Task: In the  document enviromentalpractices.html Insert horizontal line 'above the text' Create the translated copy of the document in  'Latin' Select the second point and  Clear Formatting
Action: Mouse moved to (267, 365)
Screenshot: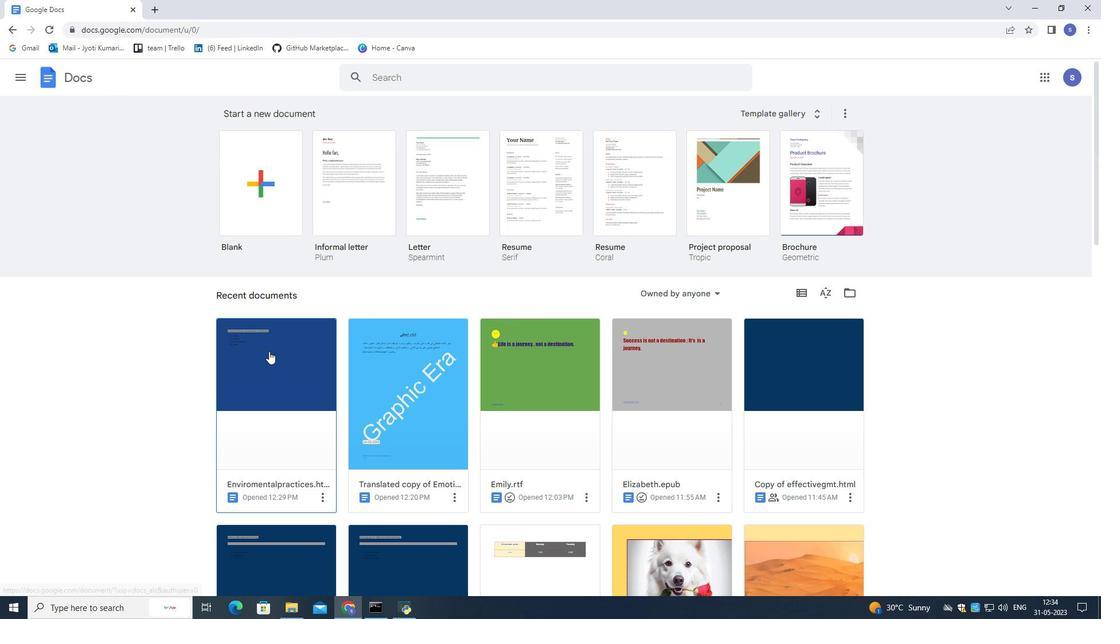 
Action: Mouse pressed left at (267, 365)
Screenshot: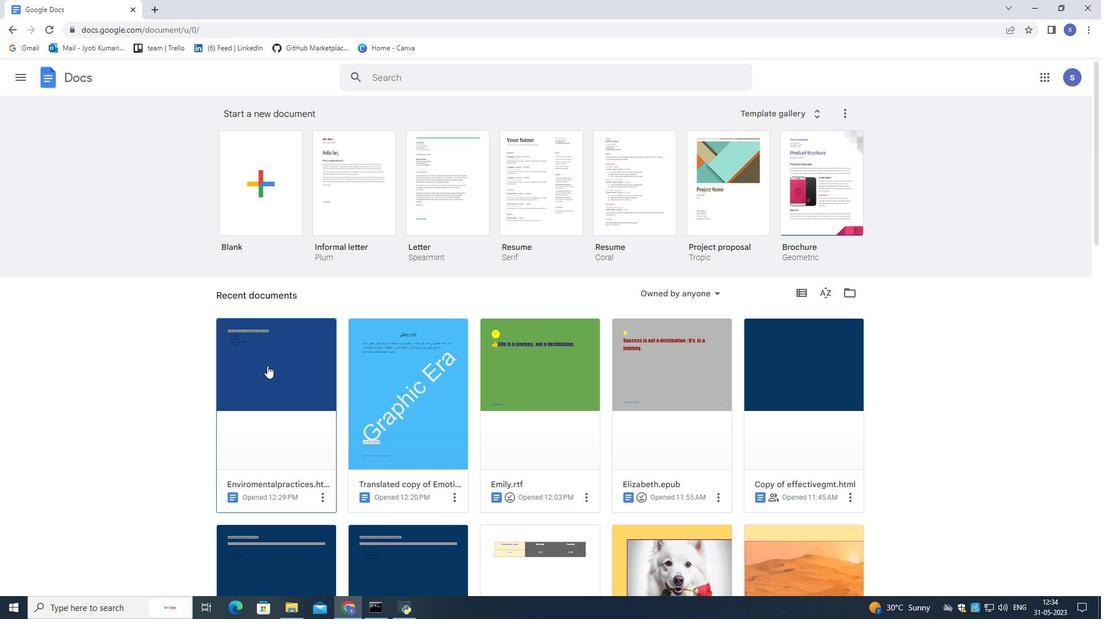
Action: Mouse moved to (224, 216)
Screenshot: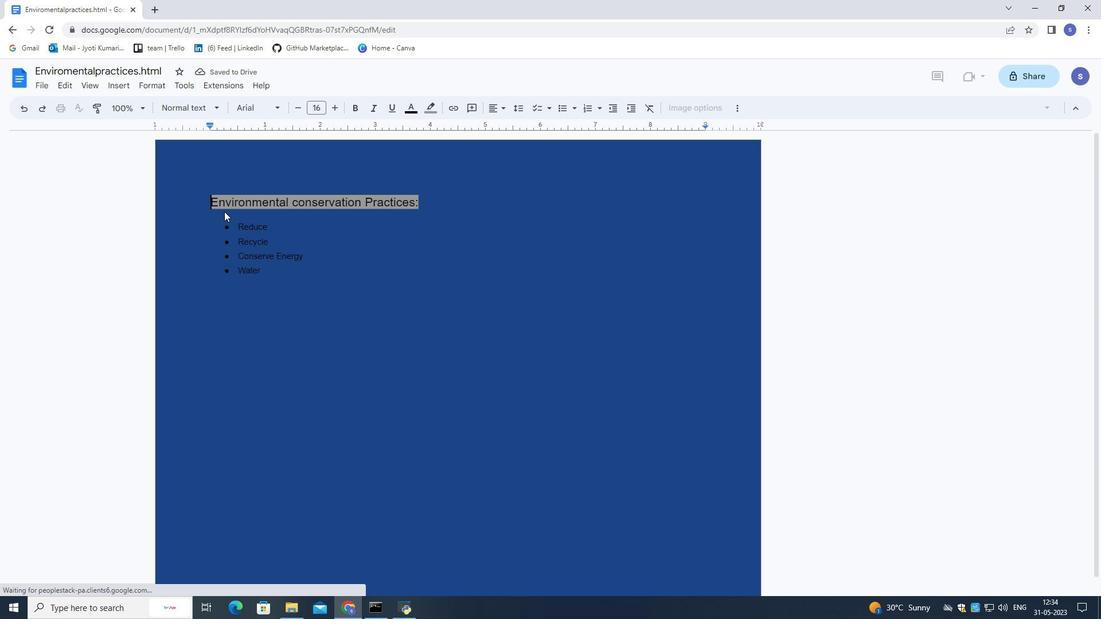 
Action: Mouse pressed left at (224, 216)
Screenshot: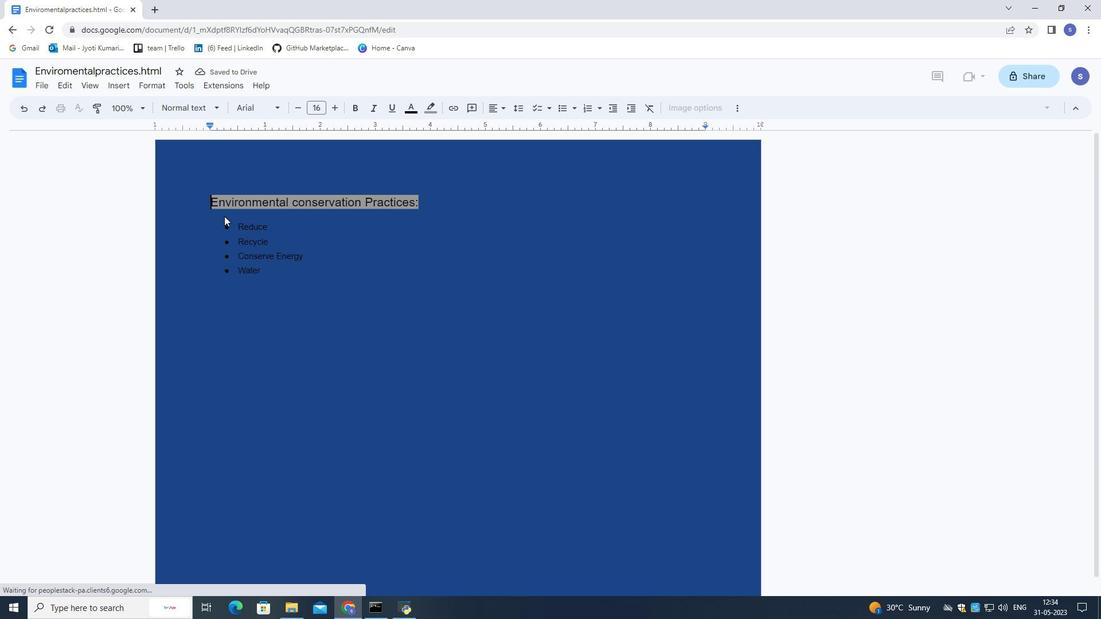 
Action: Mouse moved to (227, 225)
Screenshot: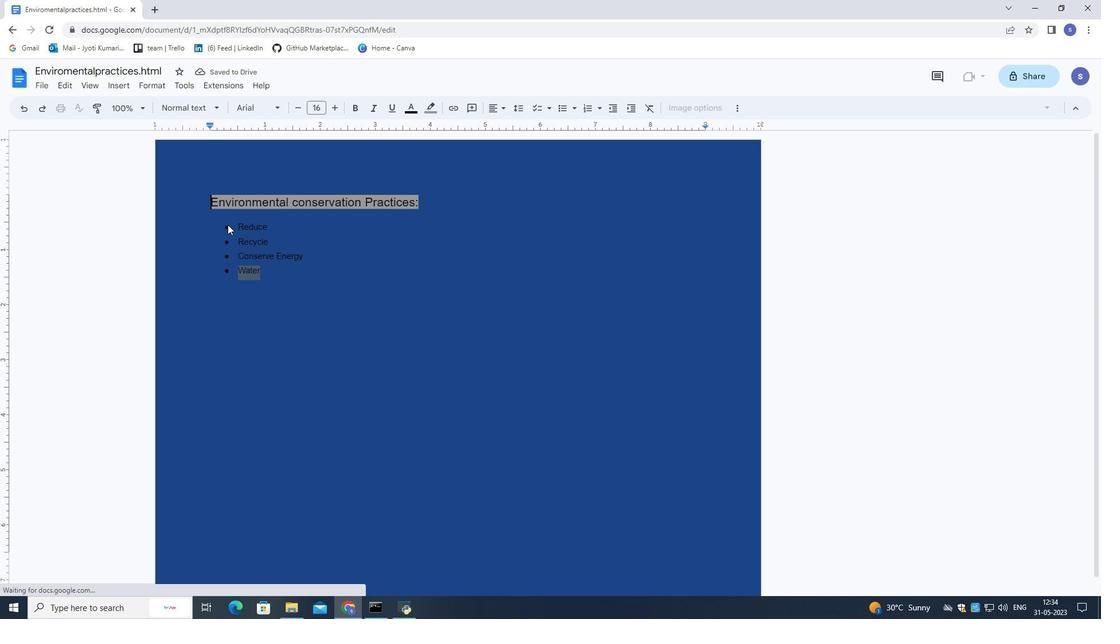 
Action: Mouse pressed left at (227, 225)
Screenshot: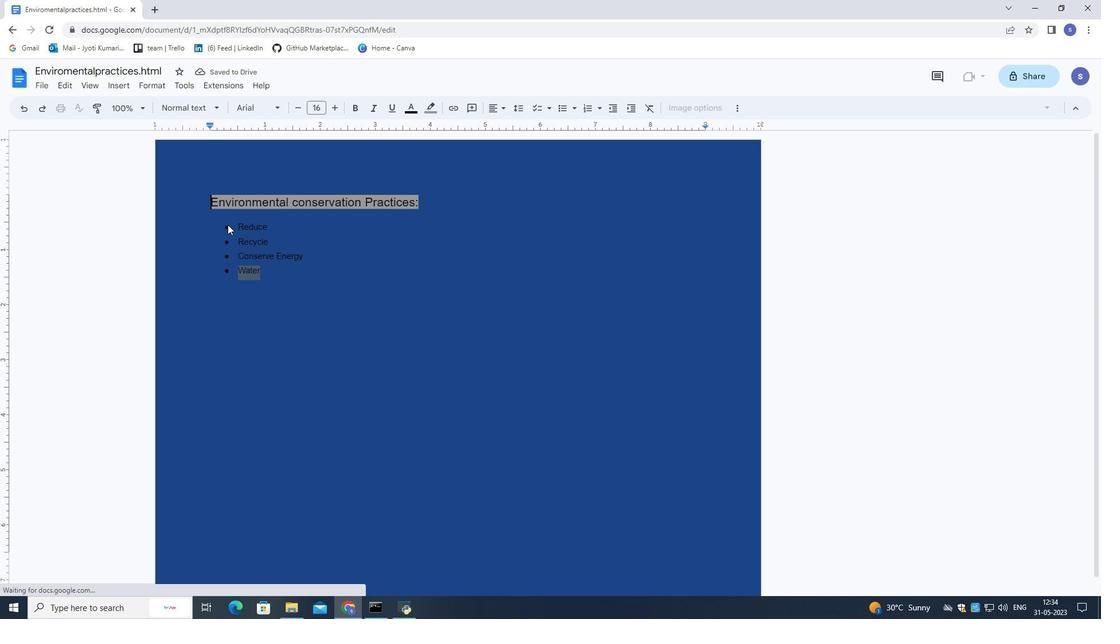 
Action: Mouse moved to (232, 213)
Screenshot: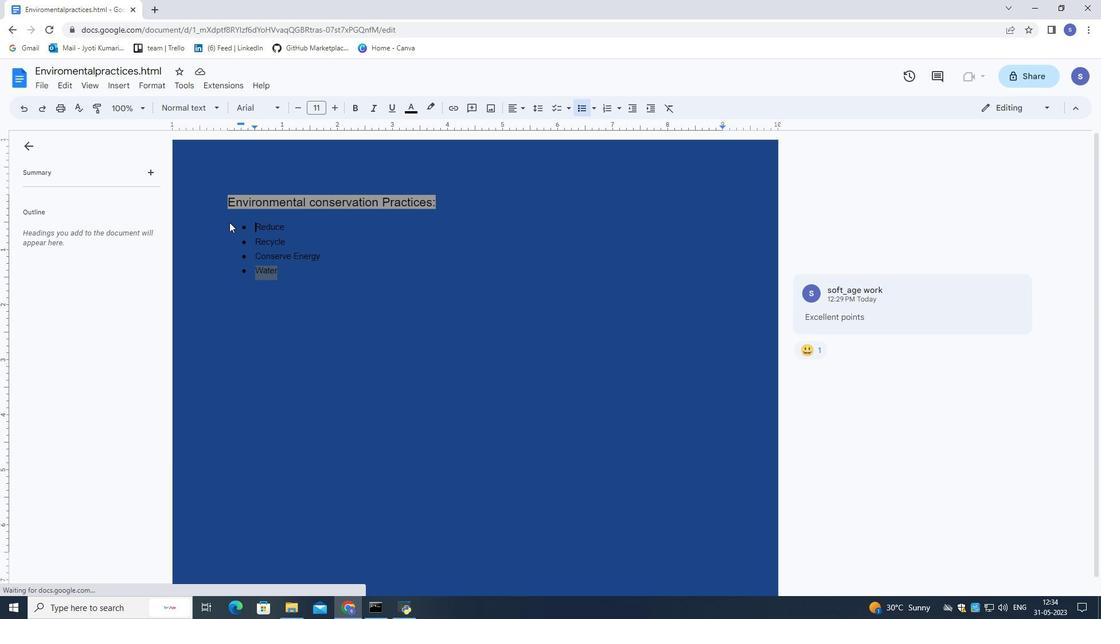 
Action: Mouse pressed left at (232, 213)
Screenshot: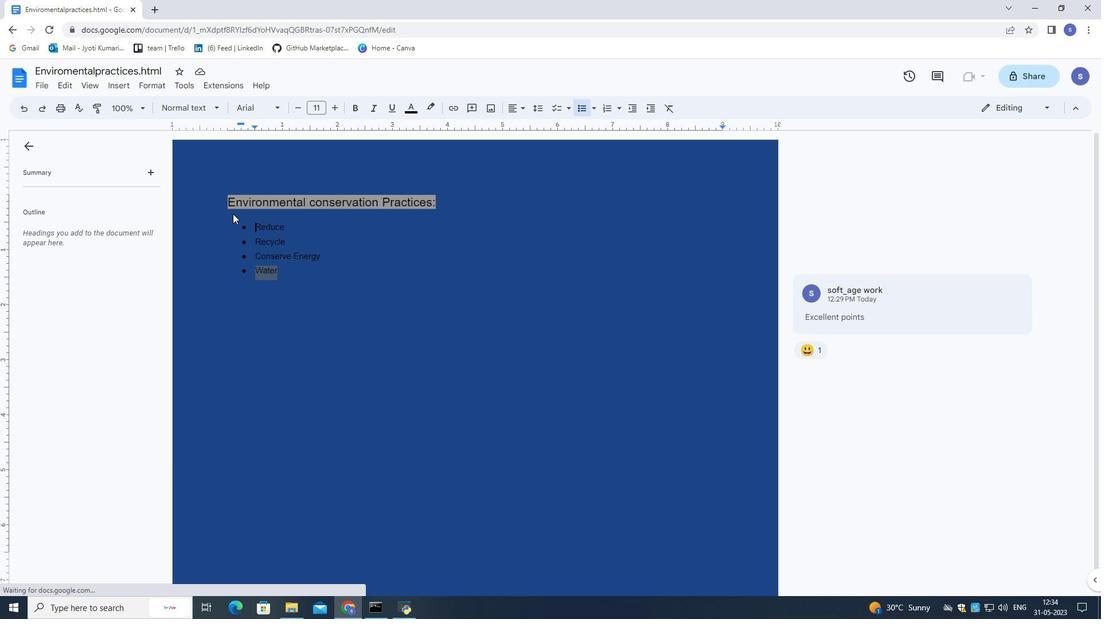 
Action: Mouse moved to (118, 82)
Screenshot: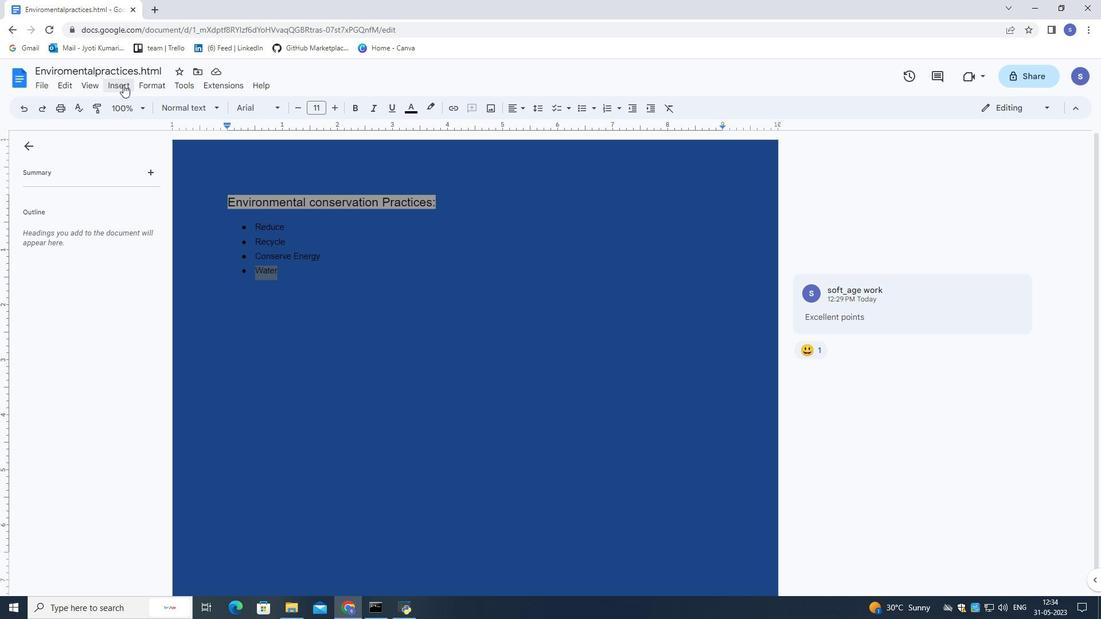 
Action: Mouse pressed left at (118, 82)
Screenshot: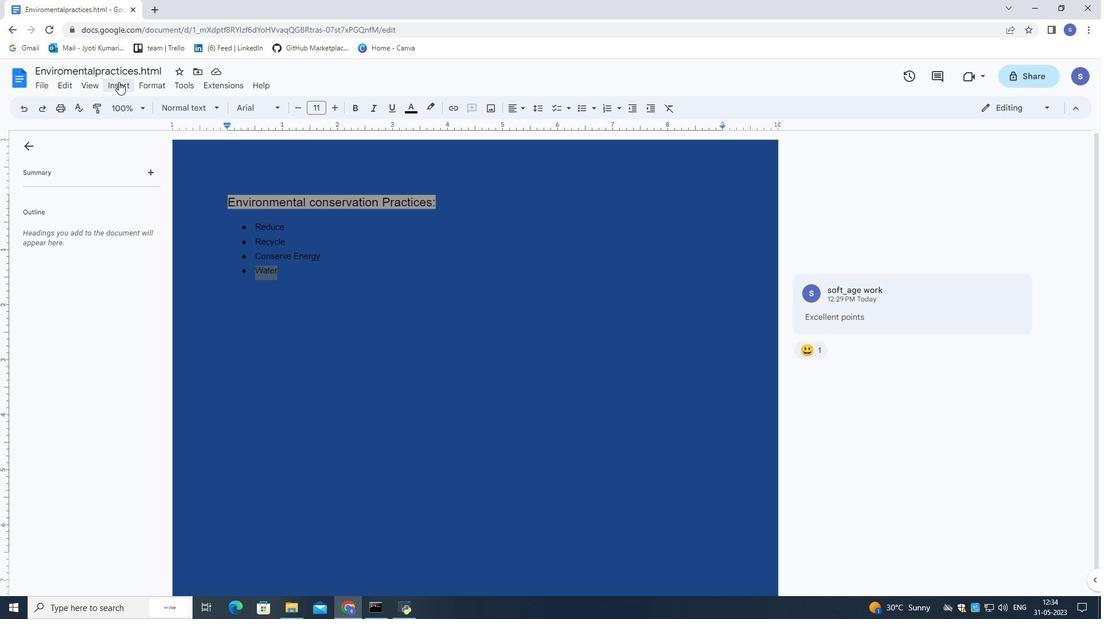 
Action: Mouse moved to (135, 176)
Screenshot: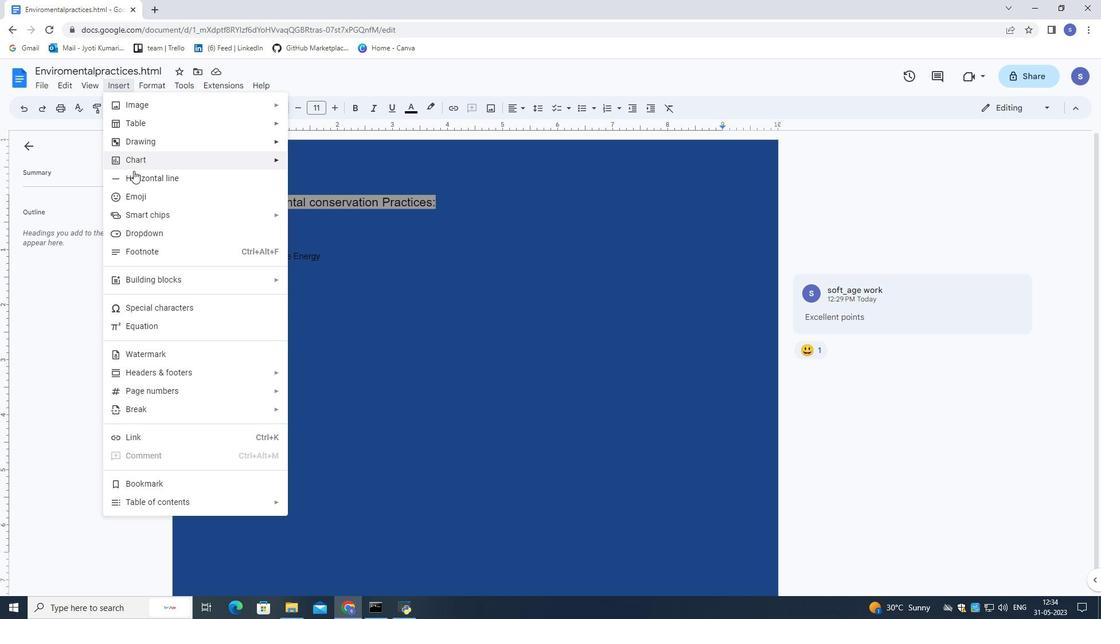 
Action: Mouse pressed left at (135, 176)
Screenshot: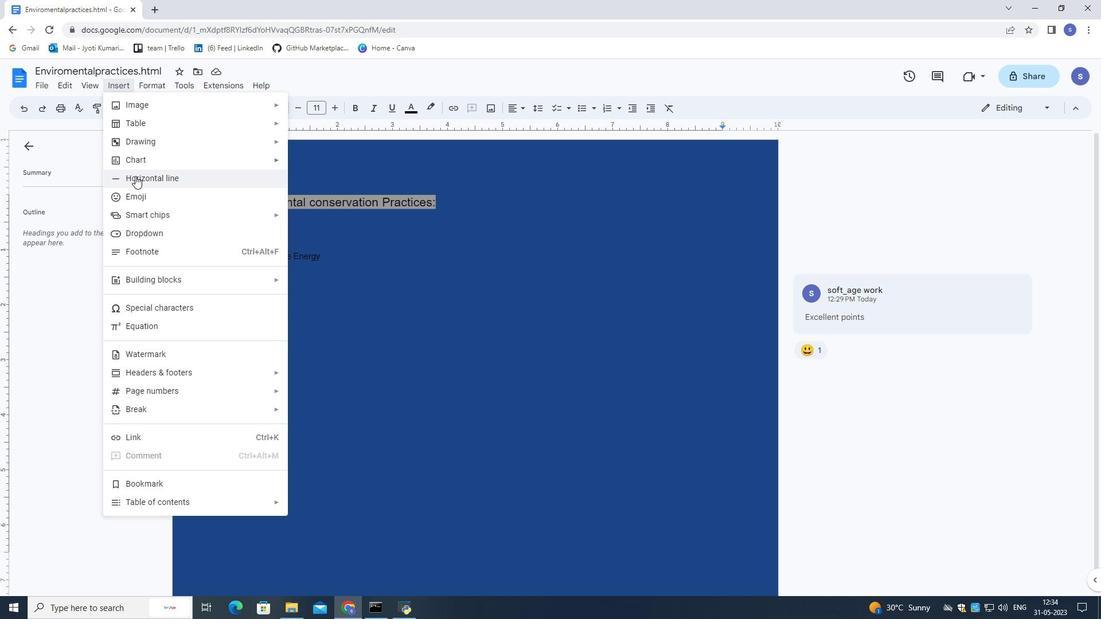 
Action: Mouse moved to (273, 441)
Screenshot: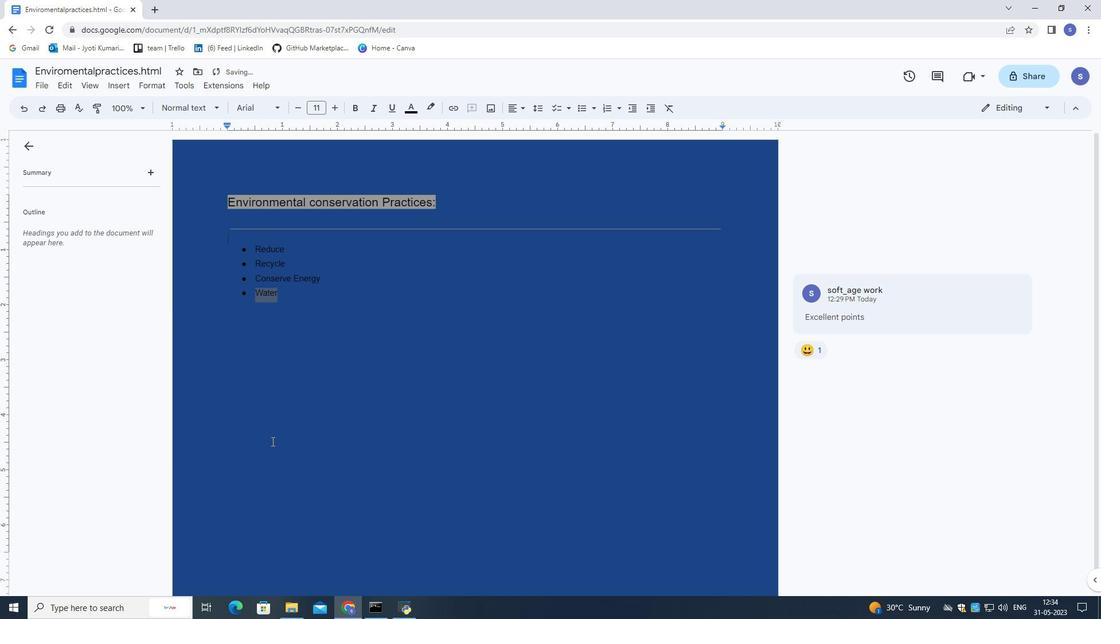 
Action: Mouse pressed left at (273, 441)
Screenshot: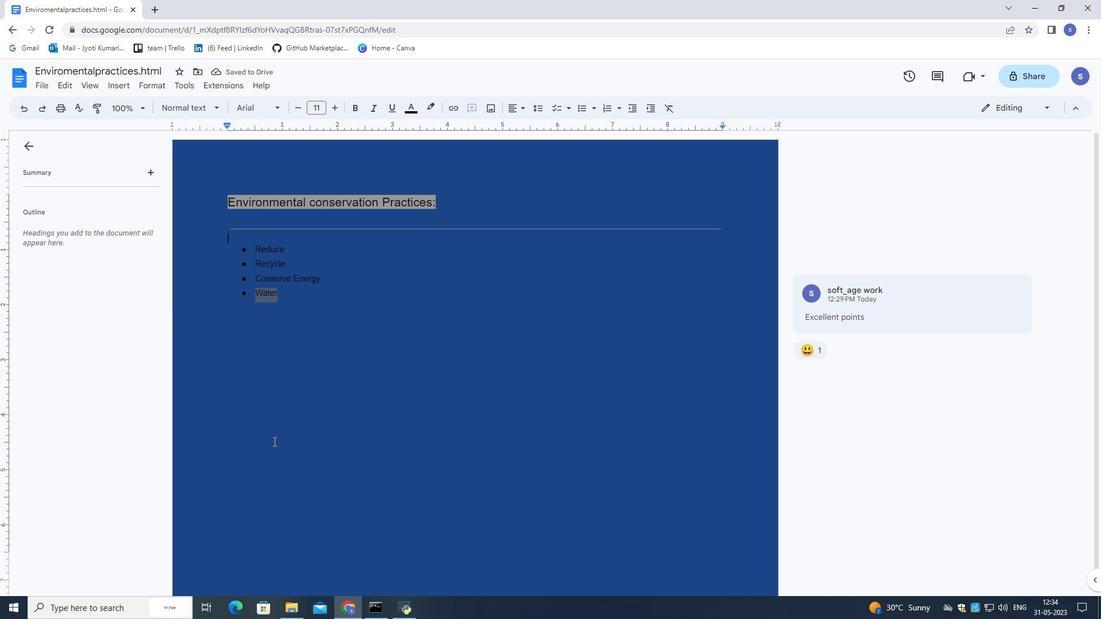 
Action: Mouse moved to (160, 81)
Screenshot: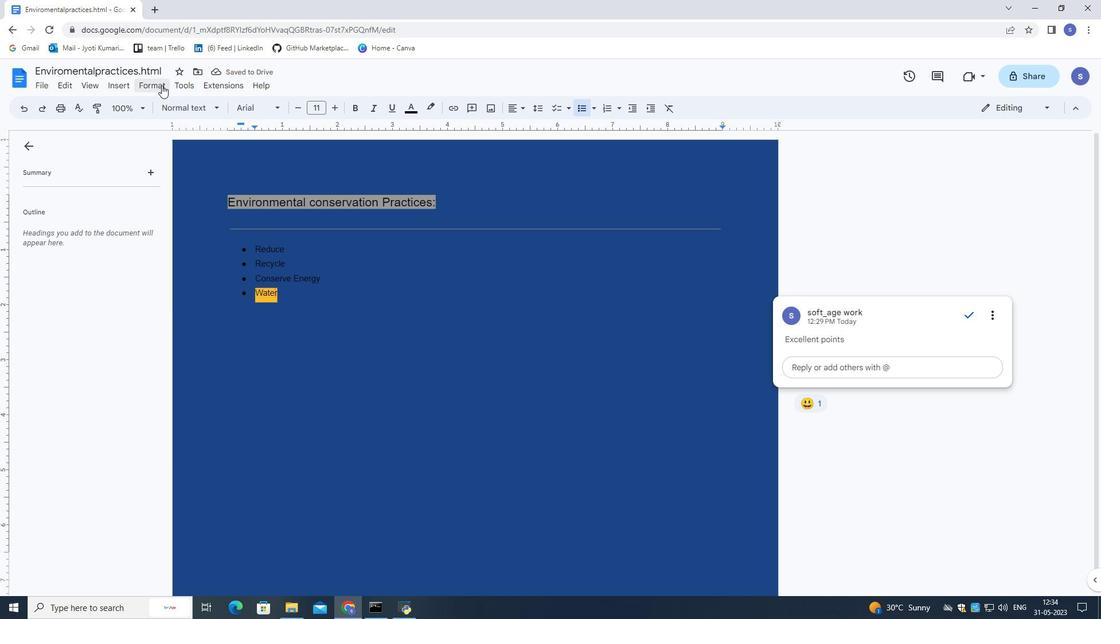 
Action: Mouse pressed left at (160, 81)
Screenshot: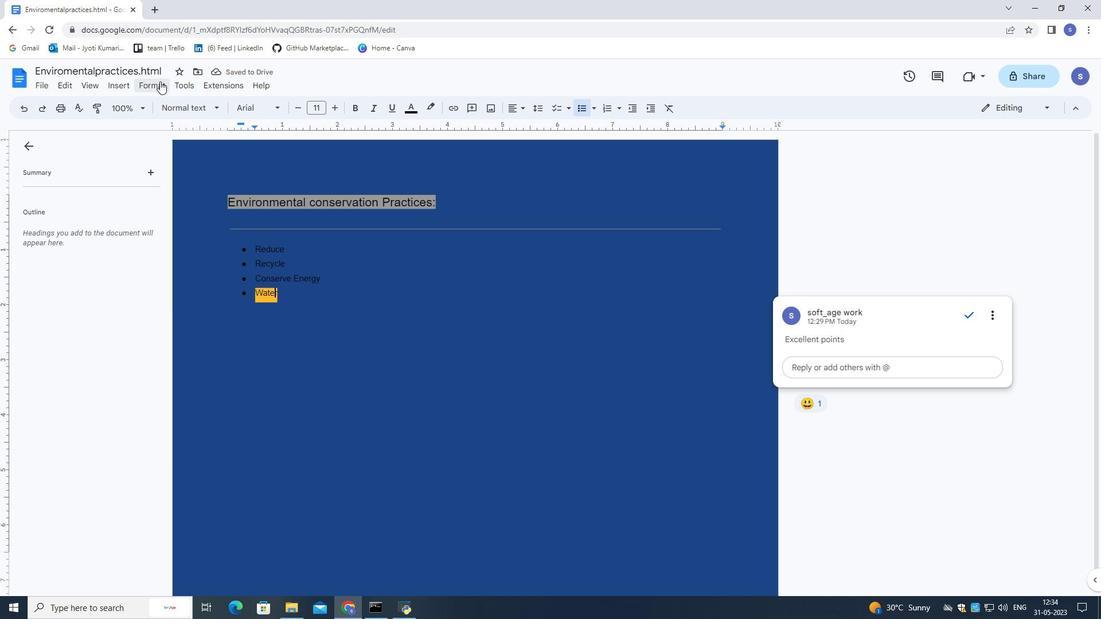 
Action: Mouse moved to (220, 263)
Screenshot: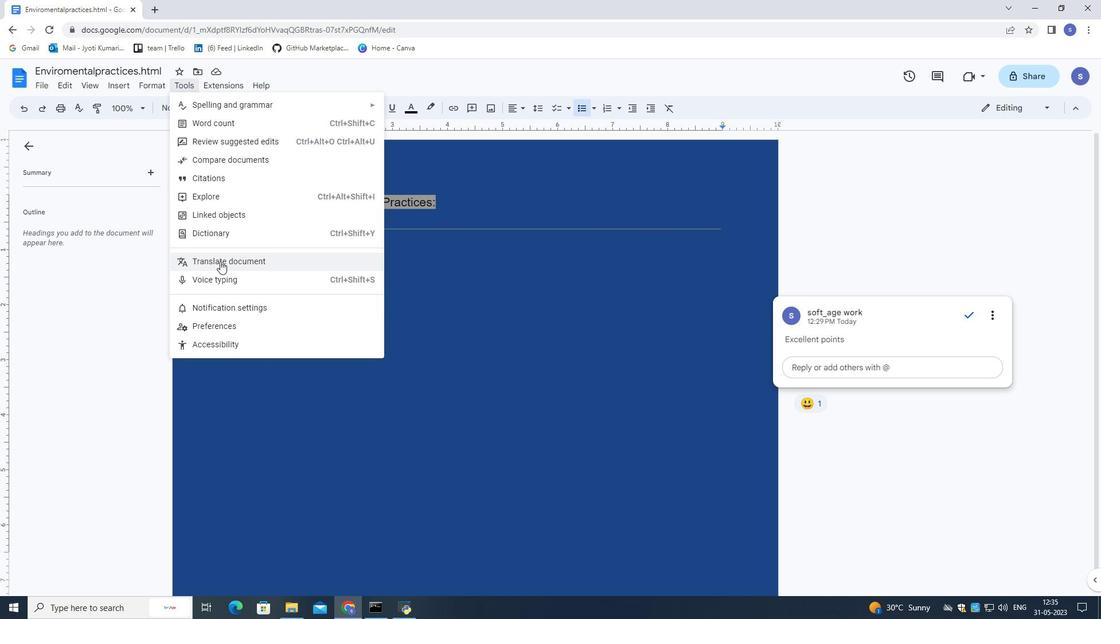 
Action: Mouse pressed left at (220, 263)
Screenshot: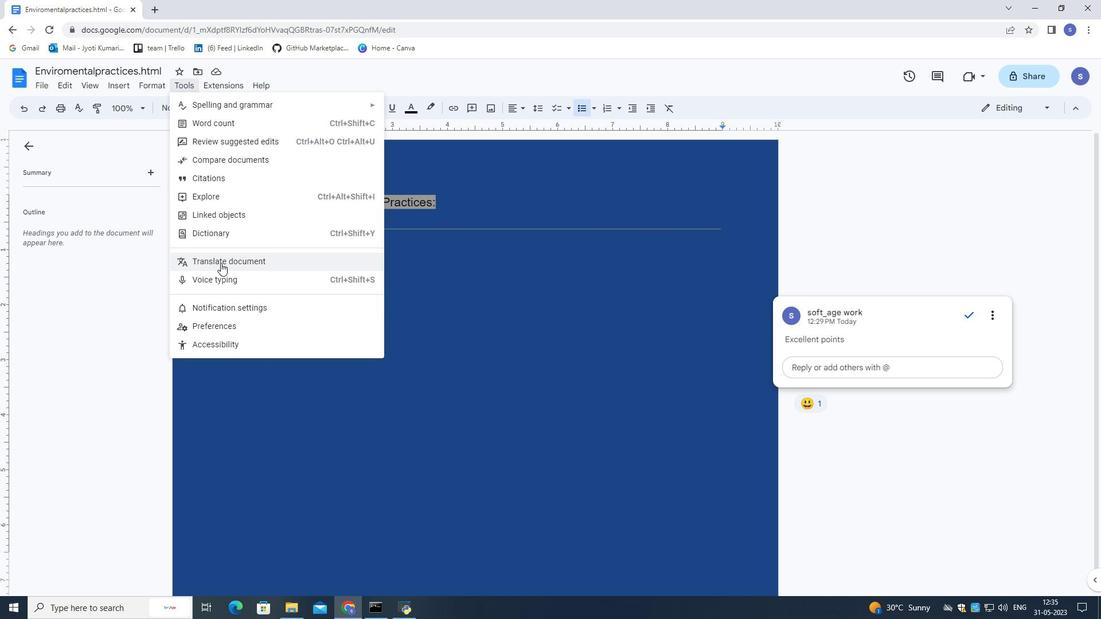 
Action: Mouse moved to (515, 343)
Screenshot: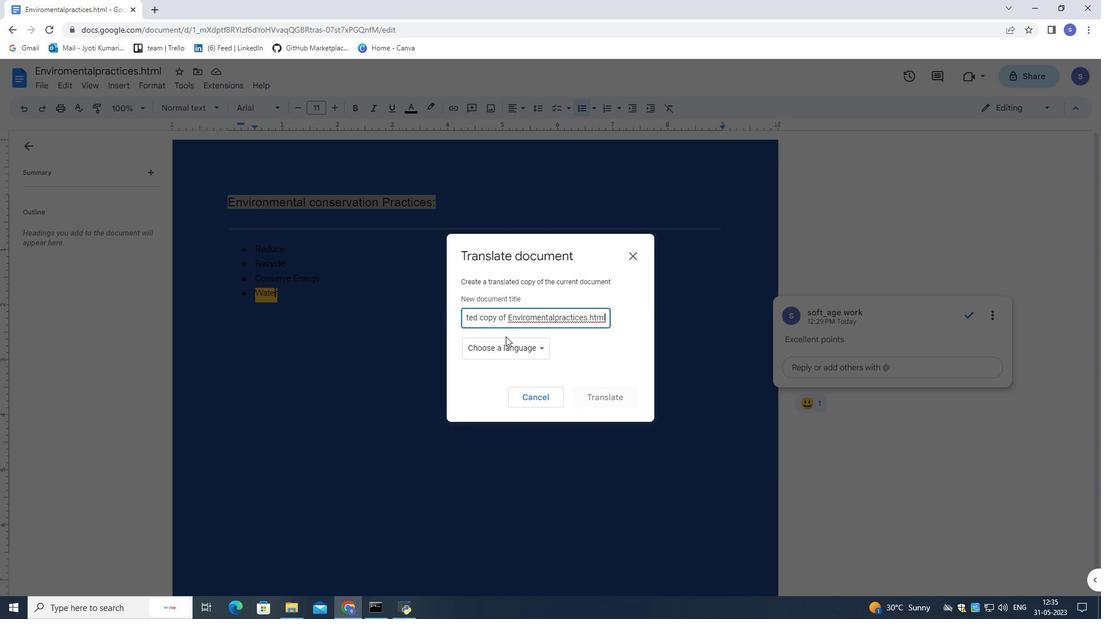 
Action: Mouse pressed left at (515, 343)
Screenshot: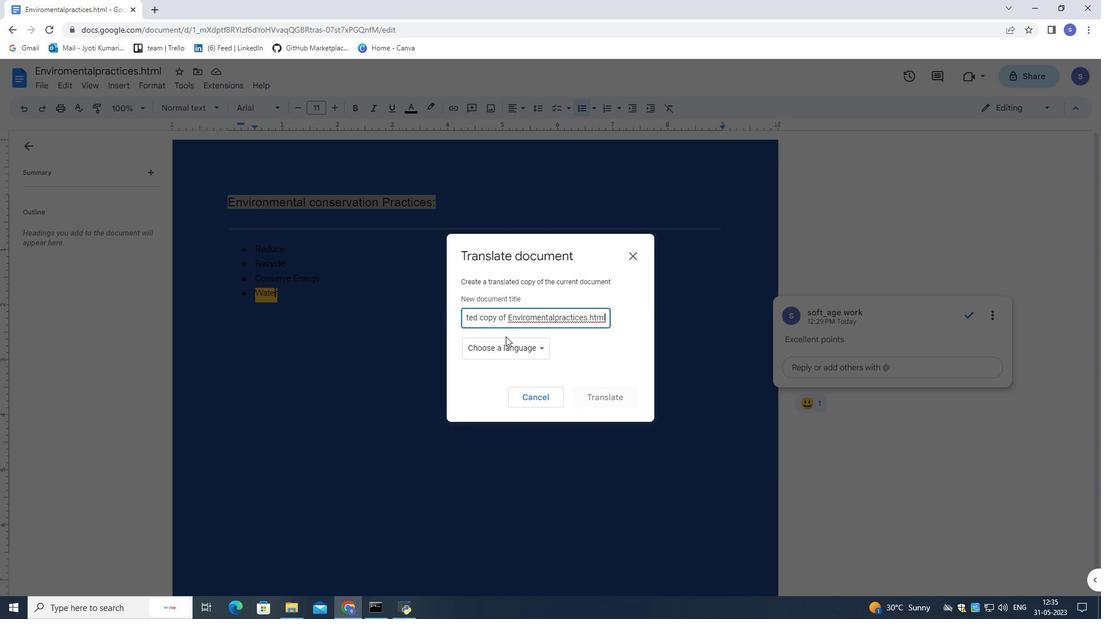 
Action: Mouse moved to (503, 344)
Screenshot: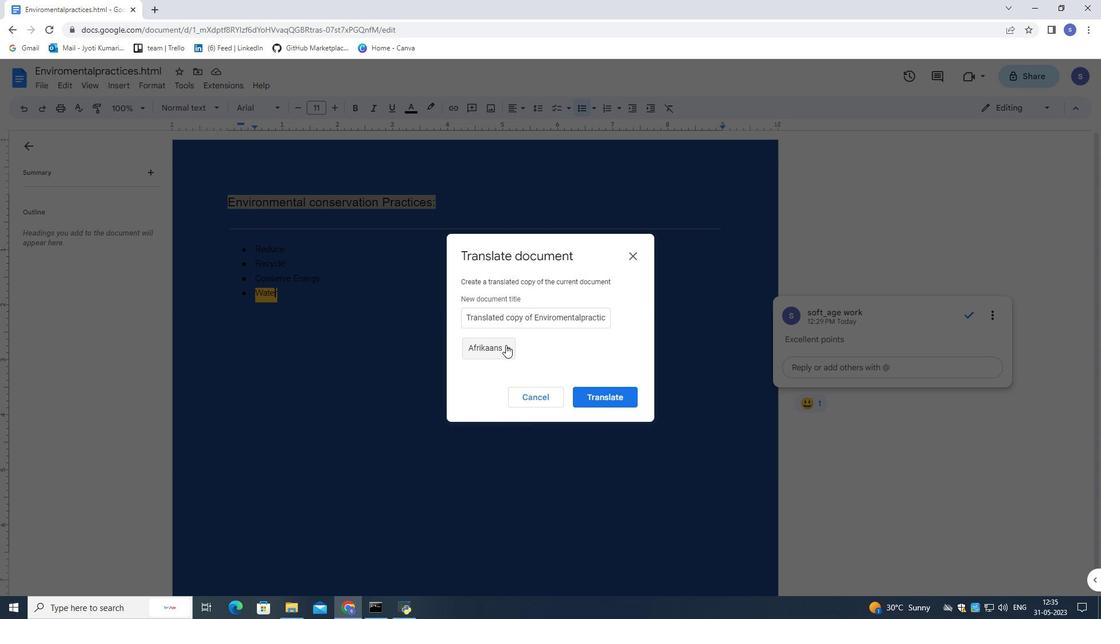 
Action: Mouse pressed left at (503, 344)
Screenshot: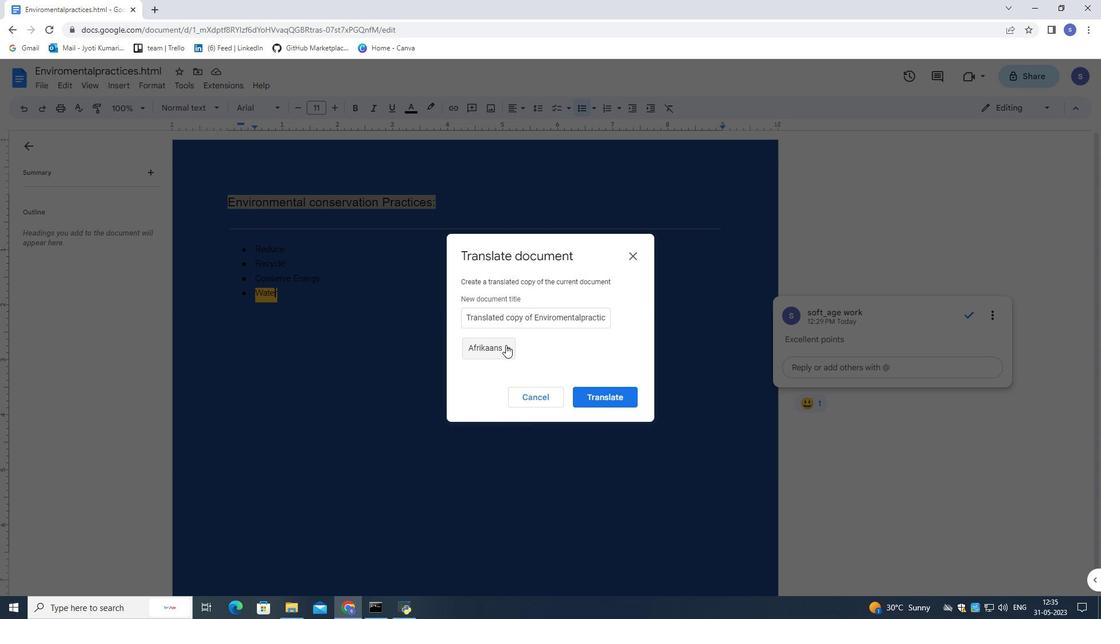 
Action: Mouse moved to (492, 486)
Screenshot: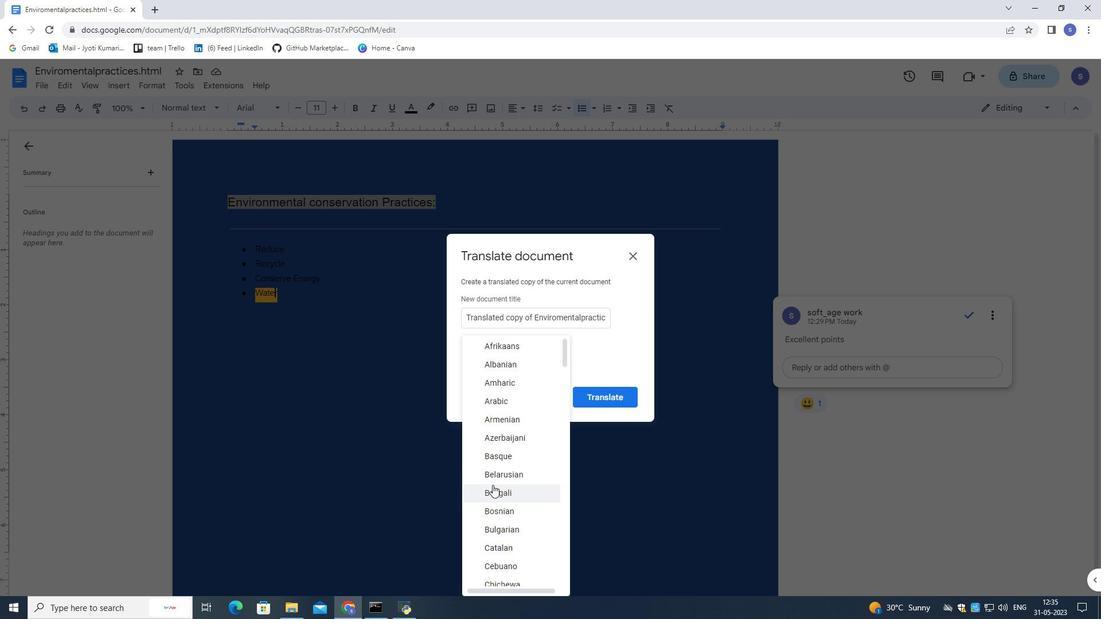 
Action: Mouse scrolled (492, 486) with delta (0, 0)
Screenshot: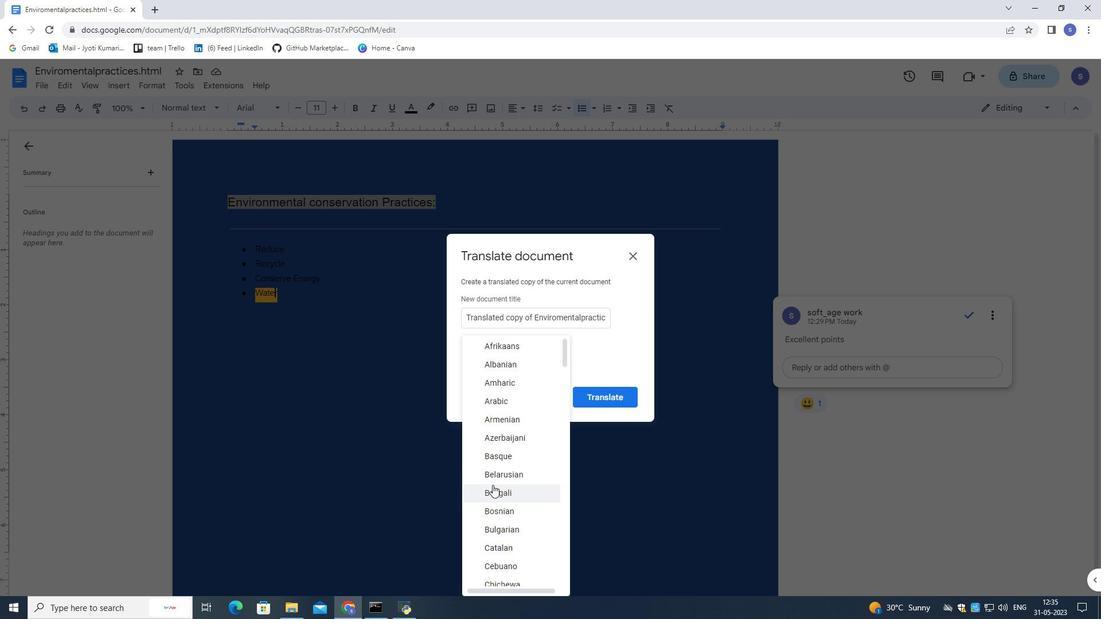 
Action: Mouse scrolled (492, 486) with delta (0, 0)
Screenshot: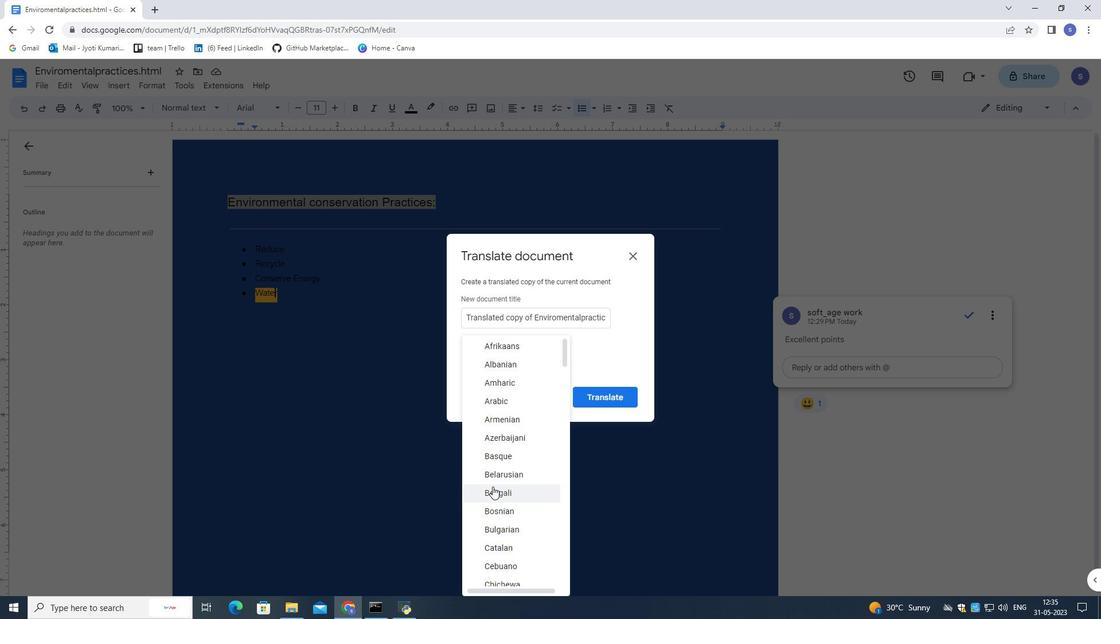 
Action: Mouse scrolled (492, 486) with delta (0, 0)
Screenshot: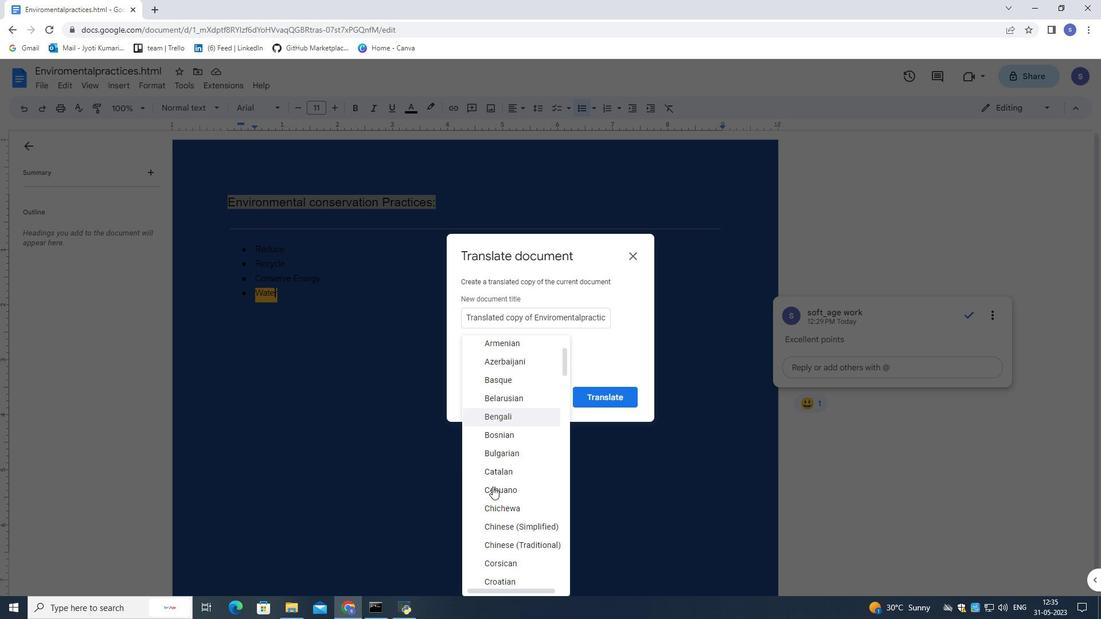 
Action: Mouse scrolled (492, 486) with delta (0, 0)
Screenshot: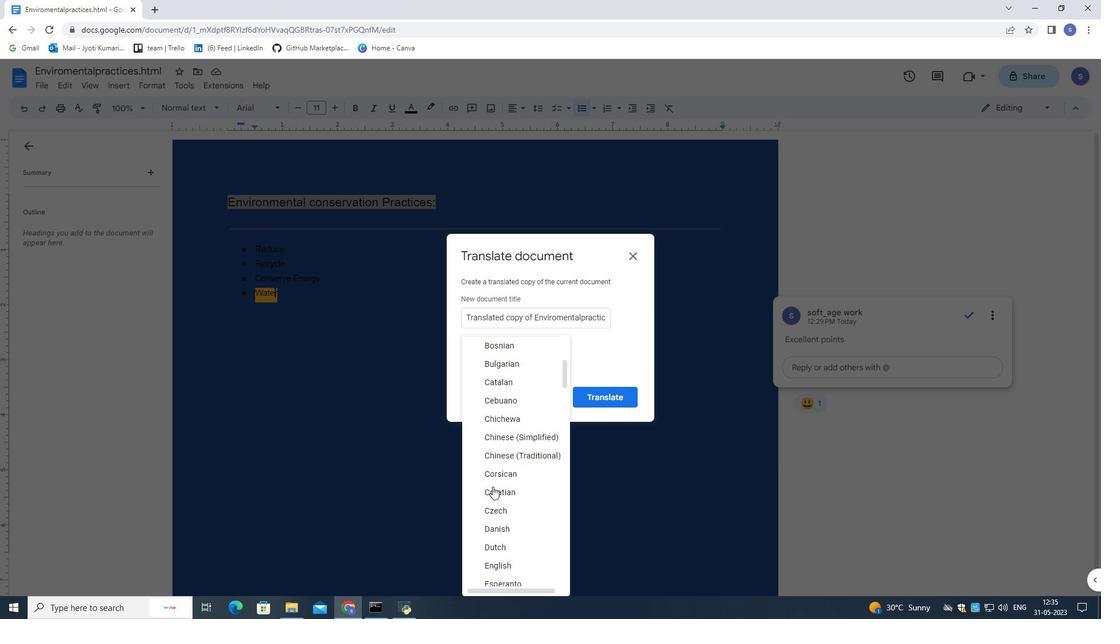 
Action: Mouse scrolled (492, 486) with delta (0, 0)
Screenshot: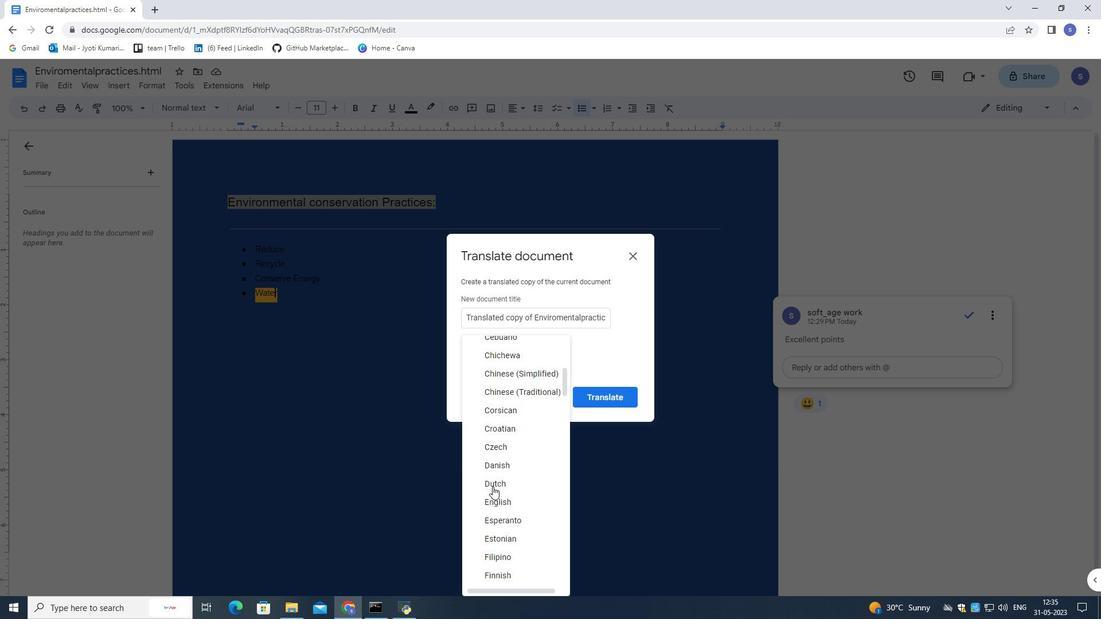 
Action: Mouse scrolled (492, 486) with delta (0, 0)
Screenshot: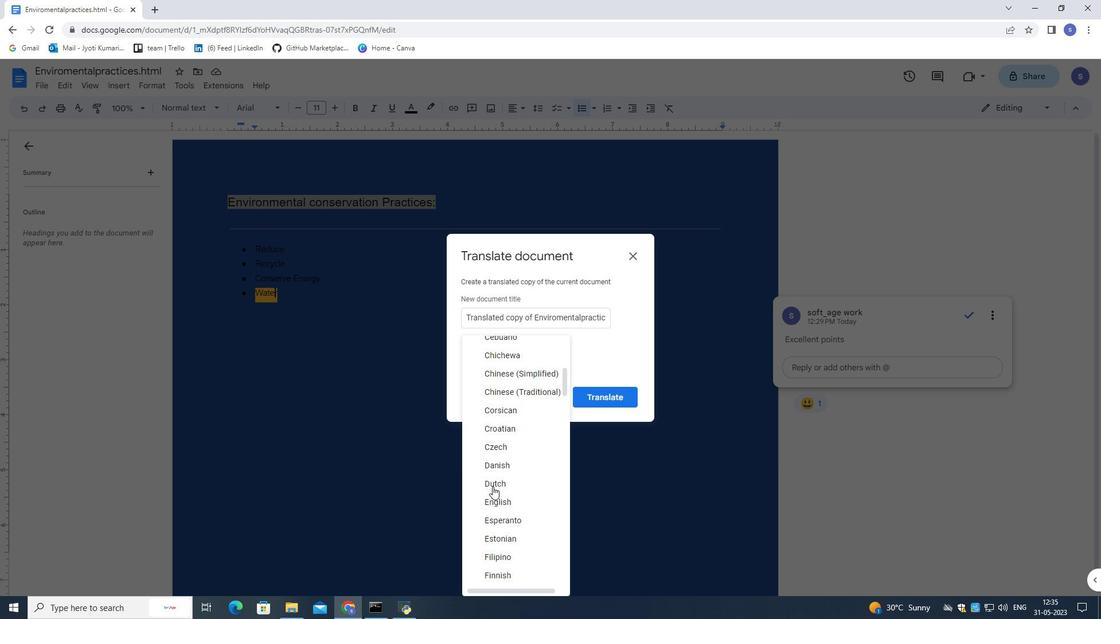 
Action: Mouse scrolled (492, 486) with delta (0, 0)
Screenshot: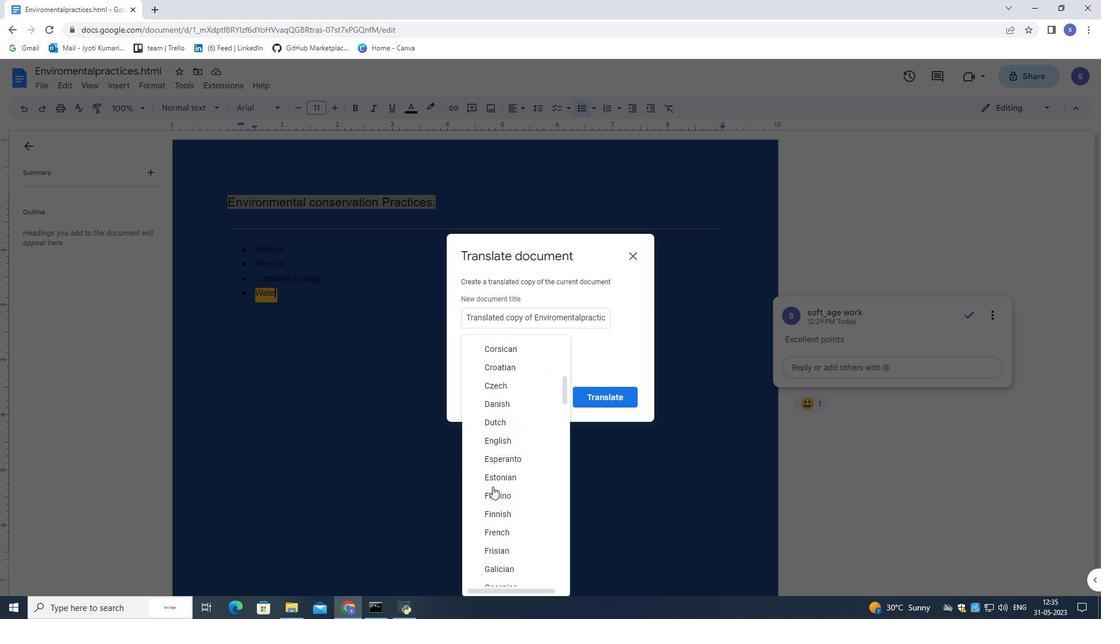 
Action: Mouse scrolled (492, 486) with delta (0, 0)
Screenshot: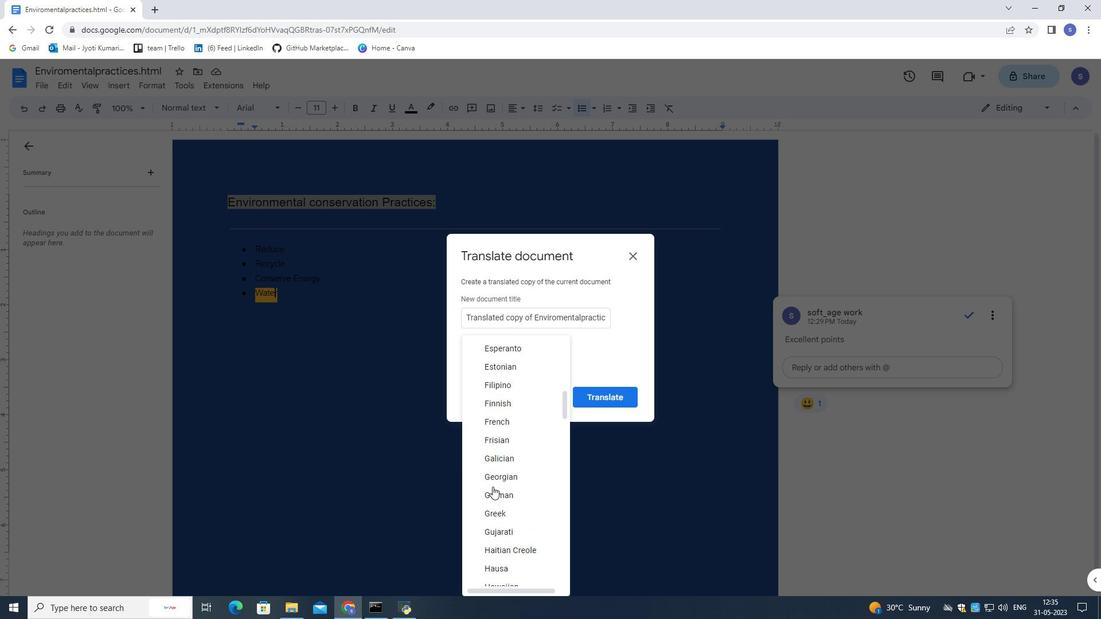 
Action: Mouse scrolled (492, 486) with delta (0, 0)
Screenshot: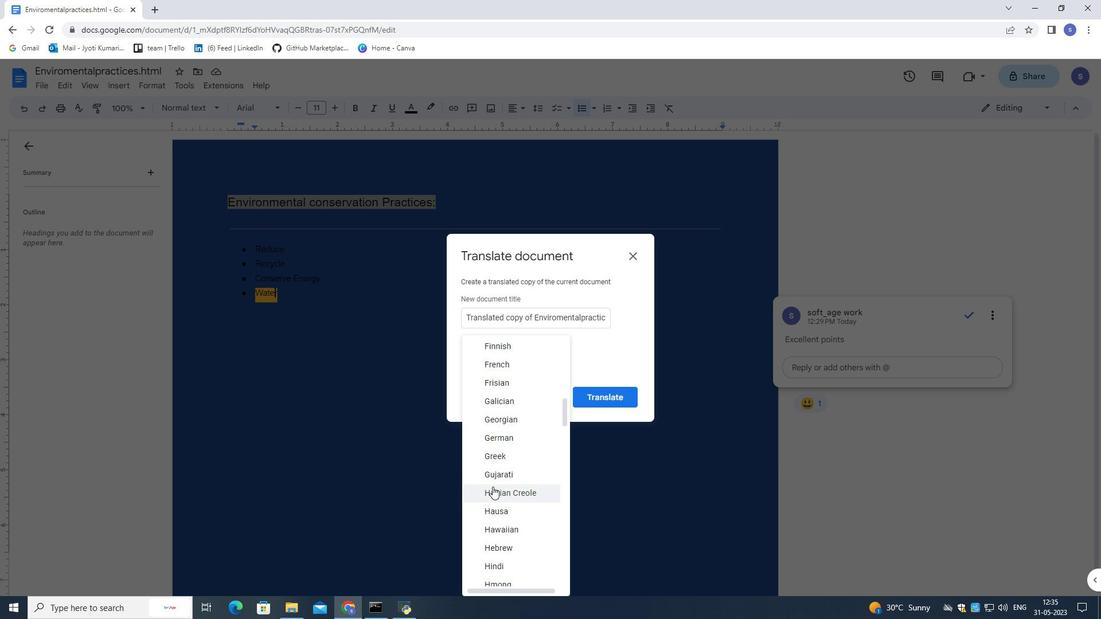 
Action: Mouse scrolled (492, 486) with delta (0, 0)
Screenshot: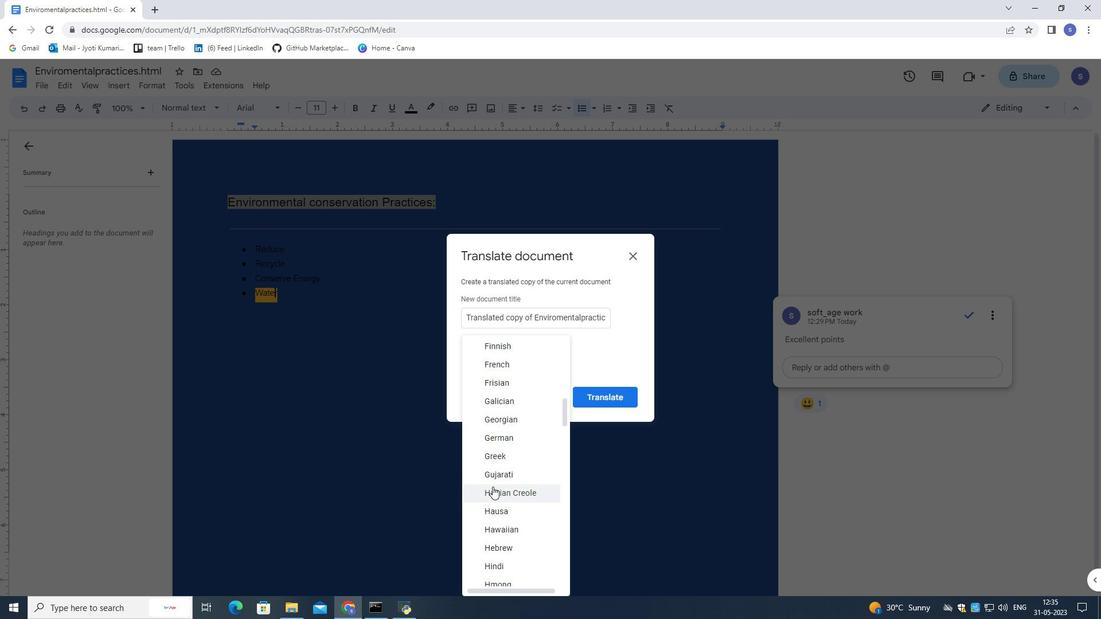
Action: Mouse scrolled (492, 486) with delta (0, 0)
Screenshot: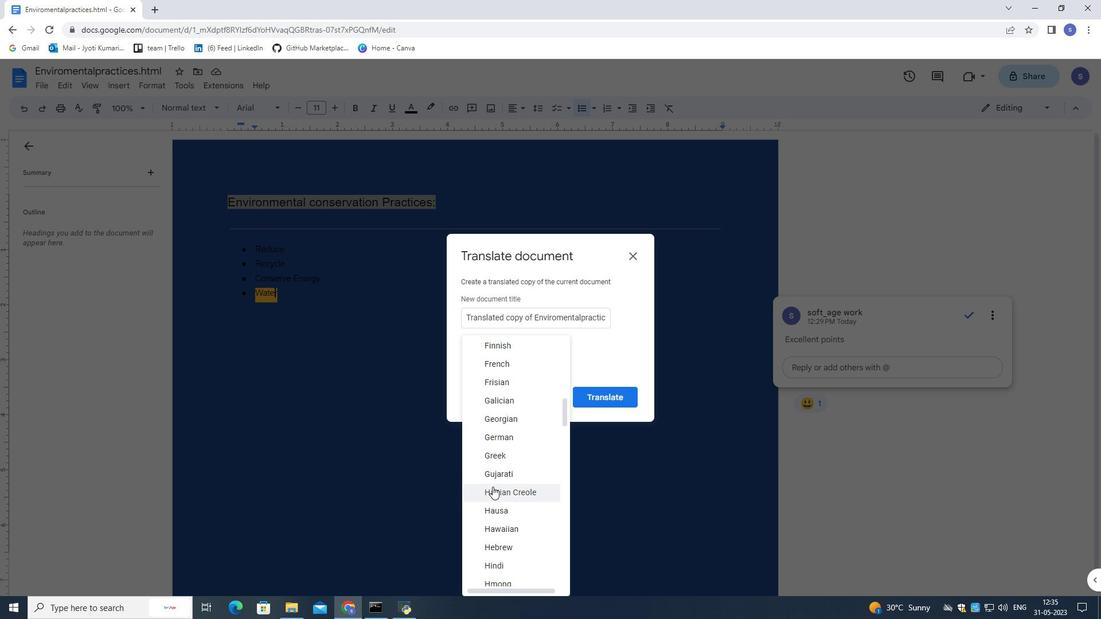 
Action: Mouse scrolled (492, 486) with delta (0, 0)
Screenshot: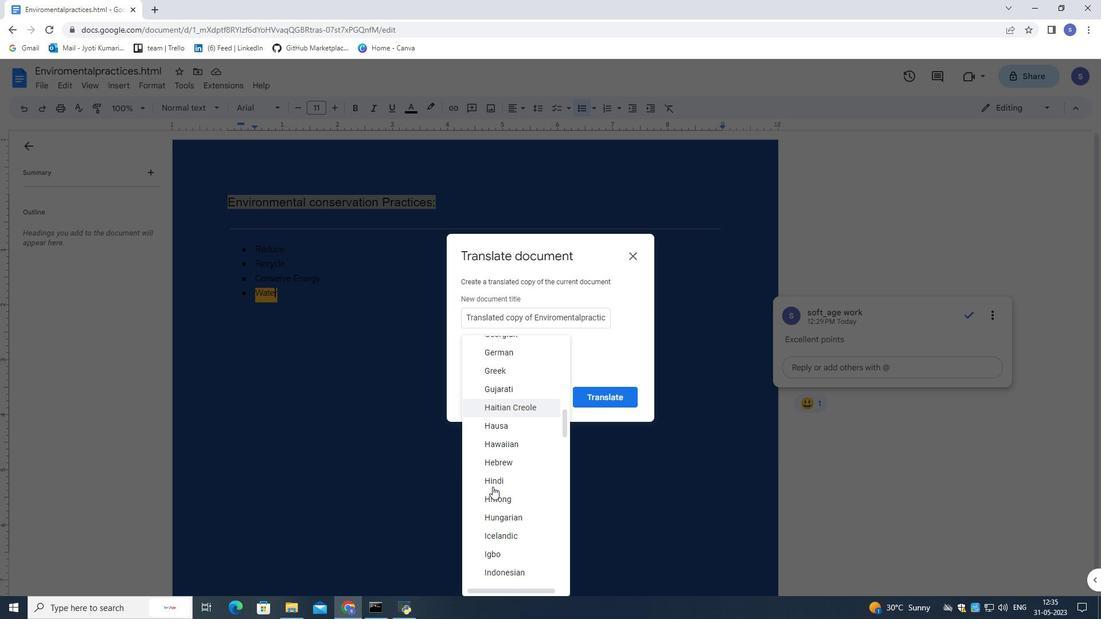 
Action: Mouse scrolled (492, 486) with delta (0, 0)
Screenshot: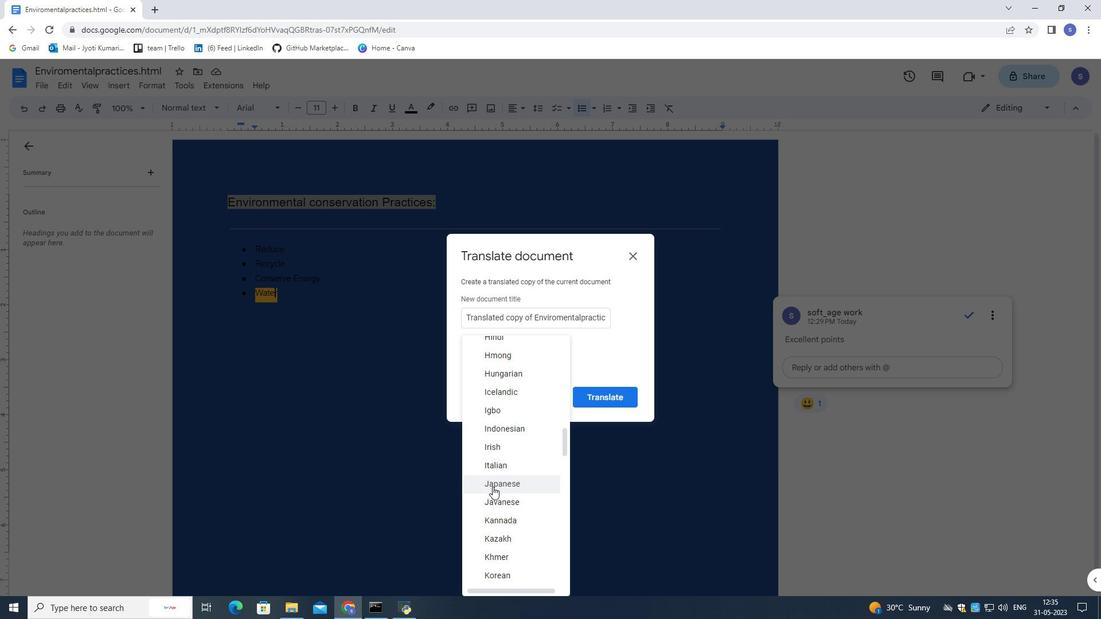 
Action: Mouse moved to (492, 487)
Screenshot: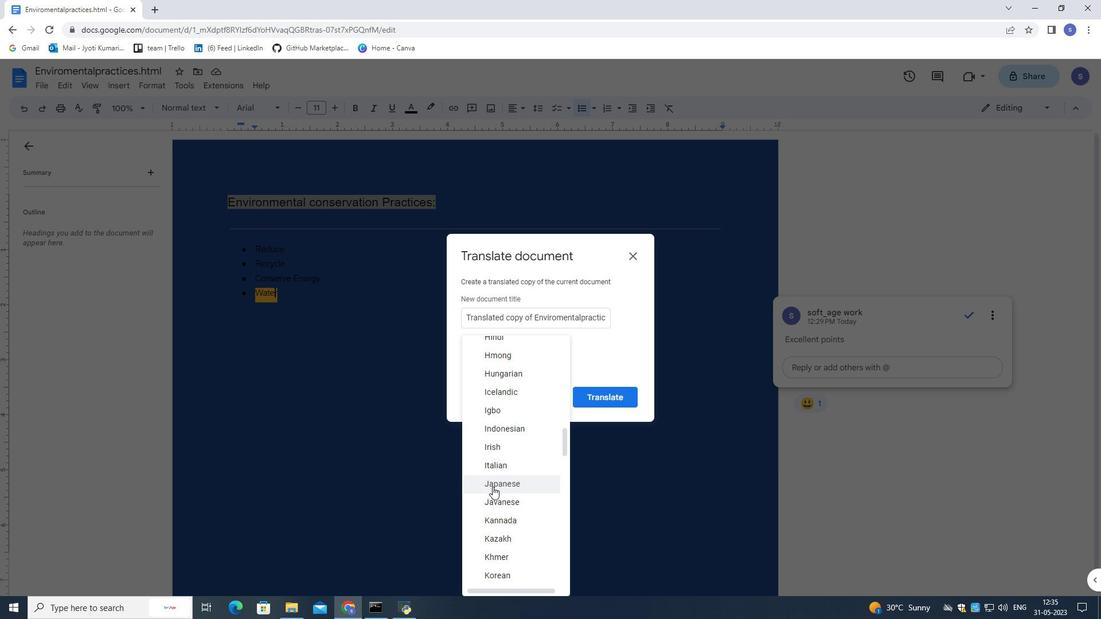 
Action: Mouse scrolled (492, 486) with delta (0, 0)
Screenshot: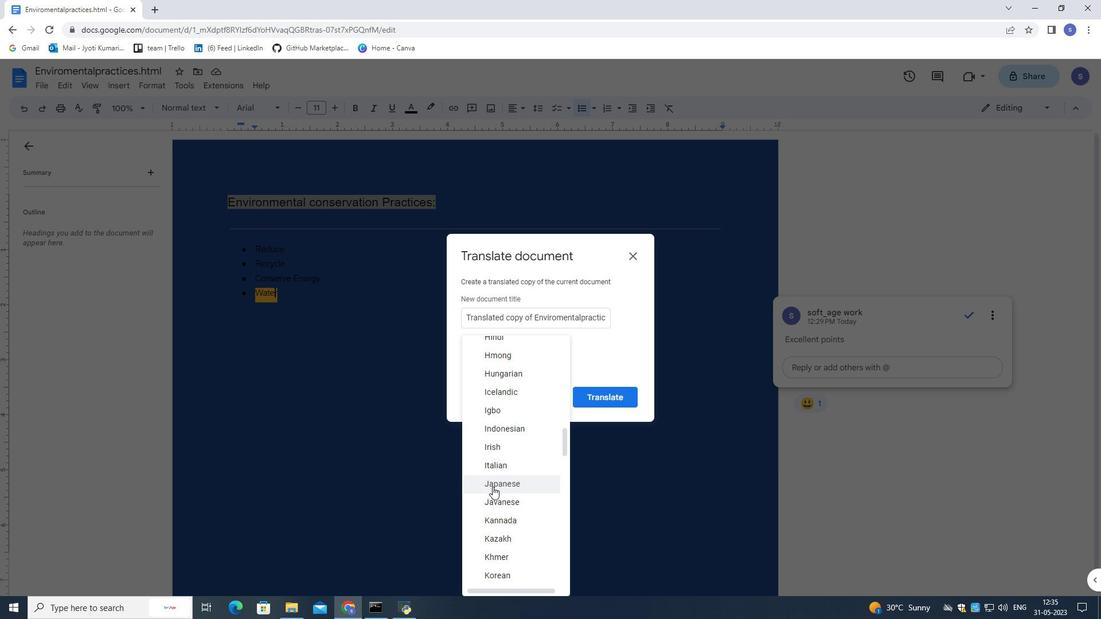 
Action: Mouse scrolled (492, 486) with delta (0, 0)
Screenshot: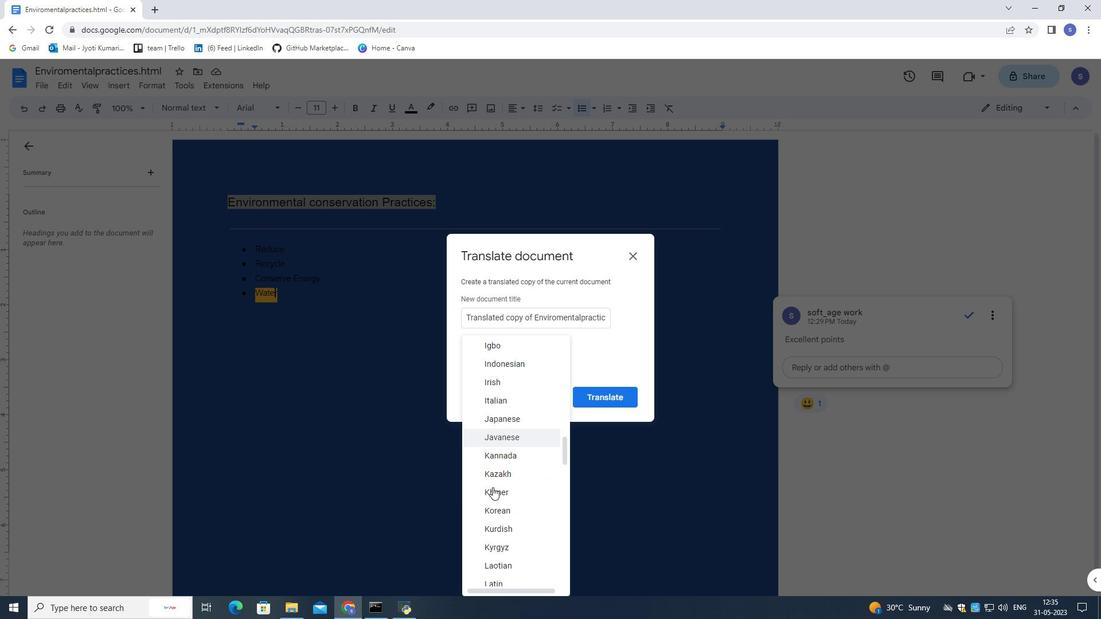 
Action: Mouse scrolled (492, 486) with delta (0, 0)
Screenshot: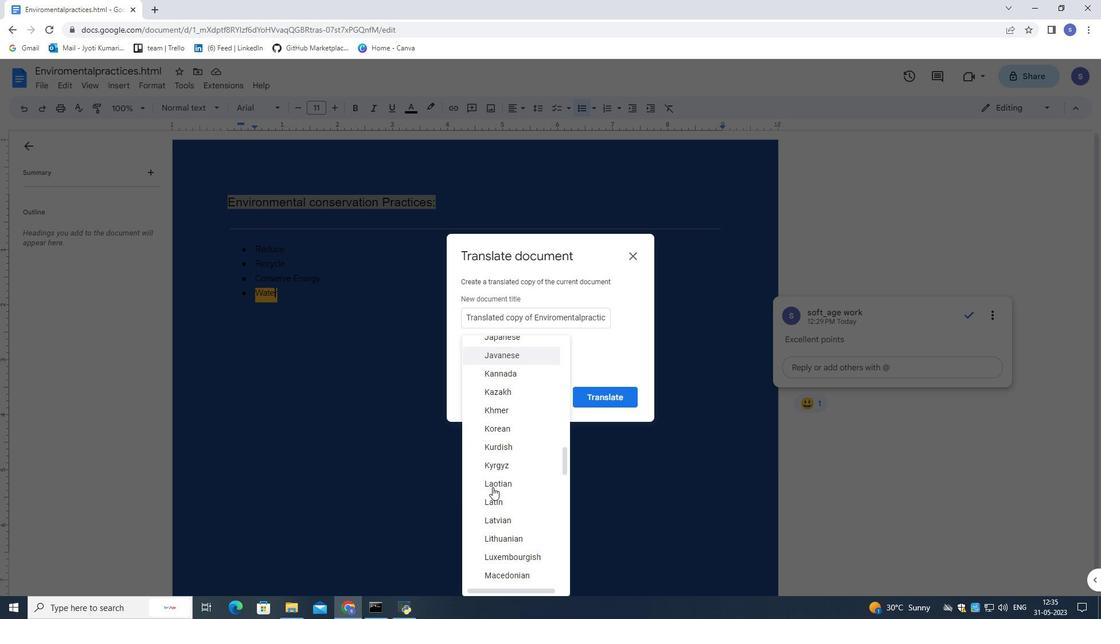 
Action: Mouse moved to (491, 423)
Screenshot: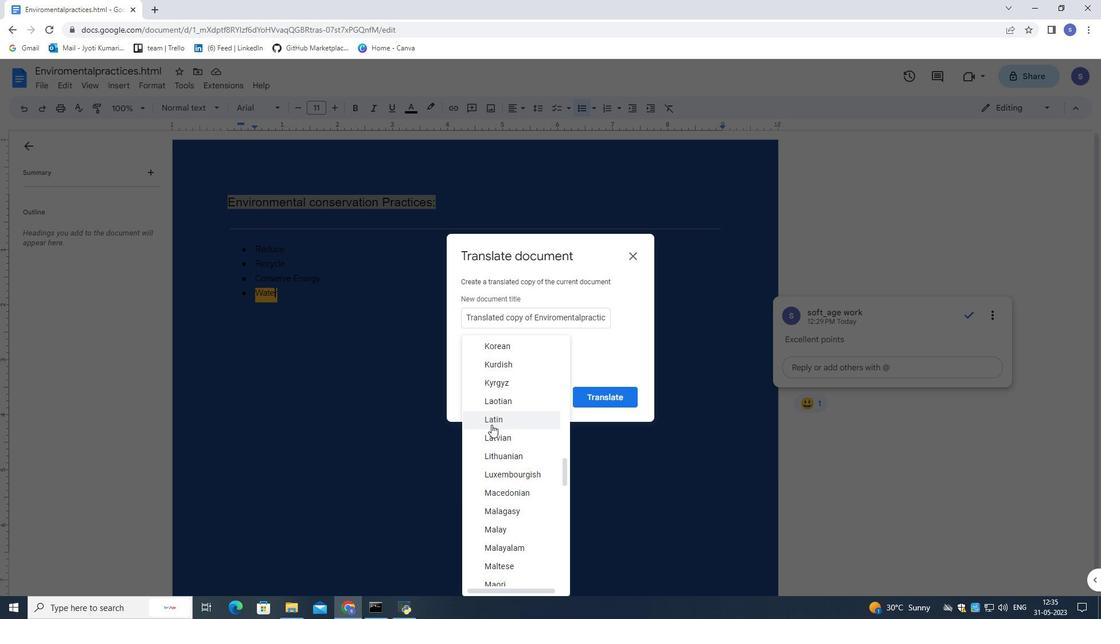 
Action: Mouse pressed left at (491, 423)
Screenshot: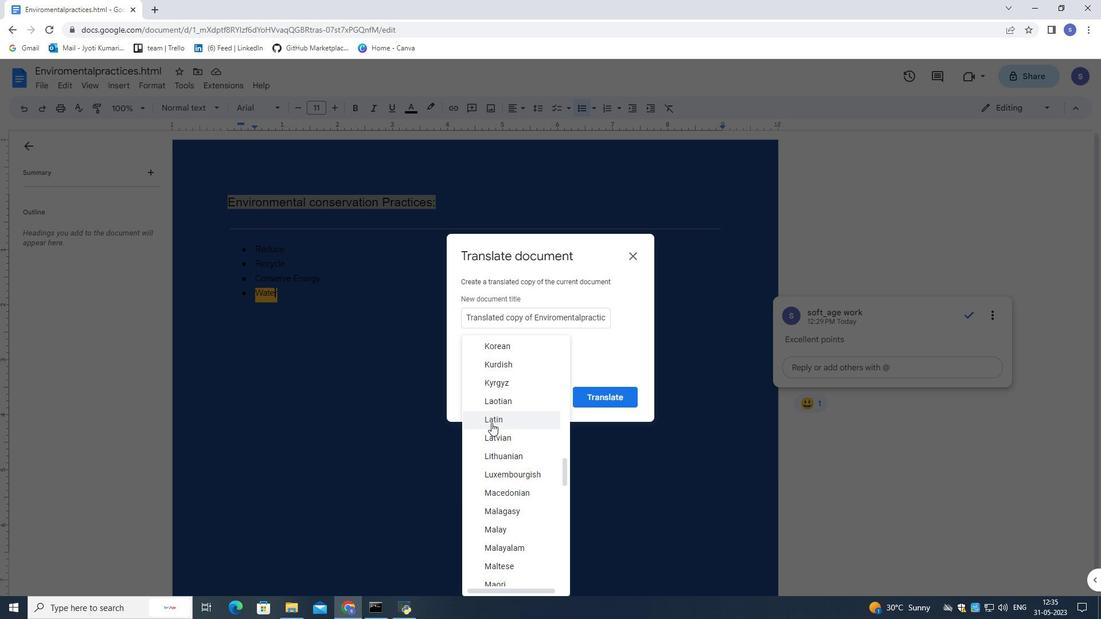 
Action: Mouse moved to (581, 395)
Screenshot: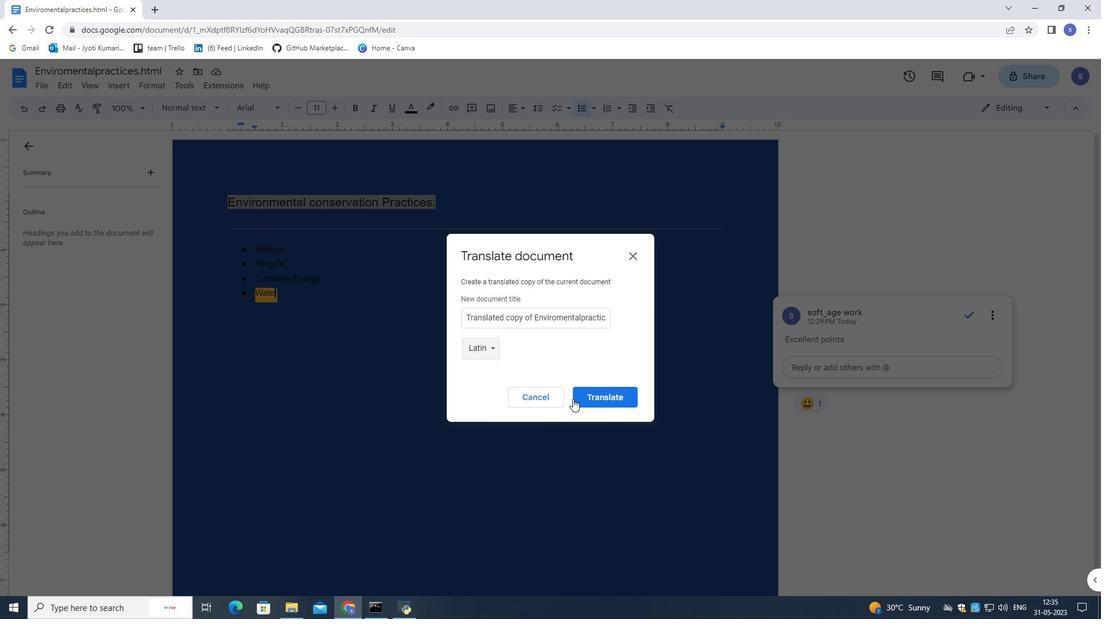
Action: Mouse pressed left at (581, 395)
Screenshot: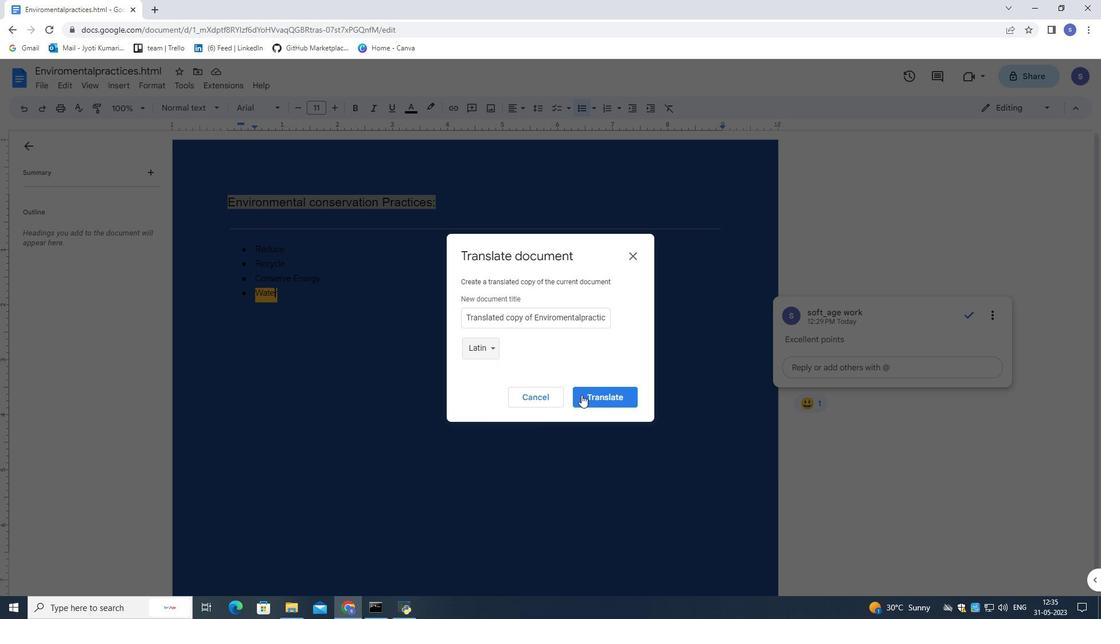 
Action: Mouse moved to (283, 263)
Screenshot: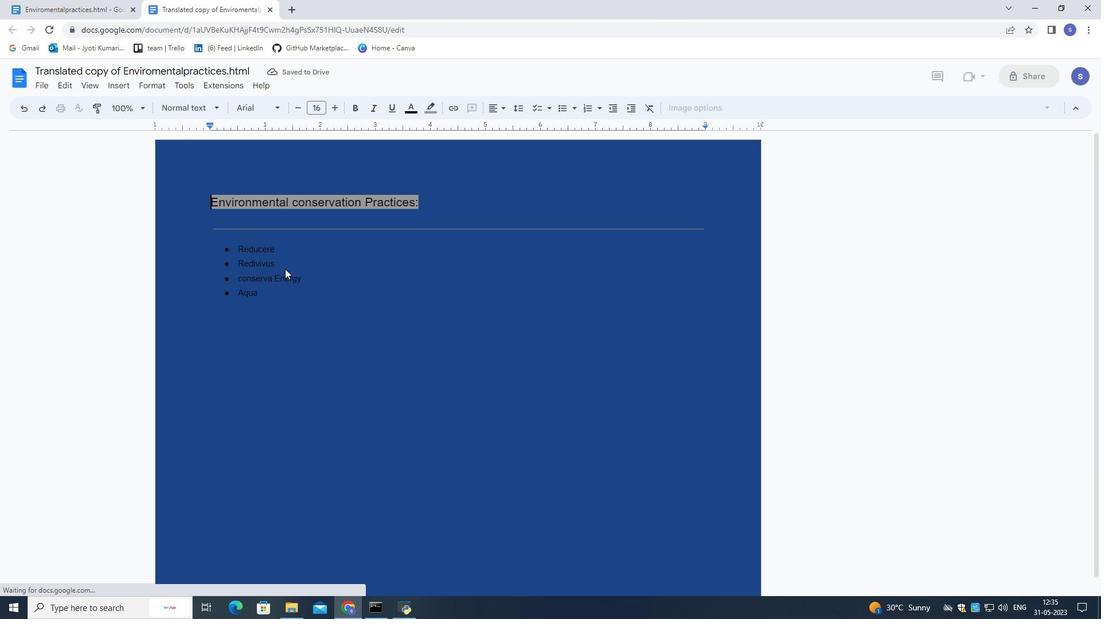 
Action: Mouse pressed left at (283, 263)
Screenshot: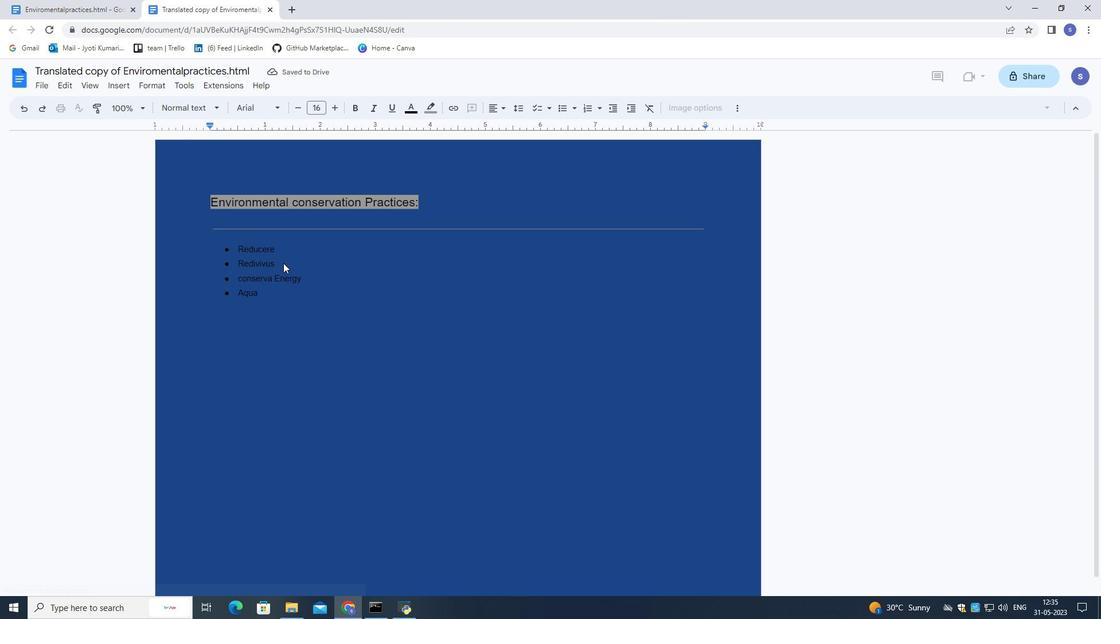 
Action: Mouse moved to (190, 83)
Screenshot: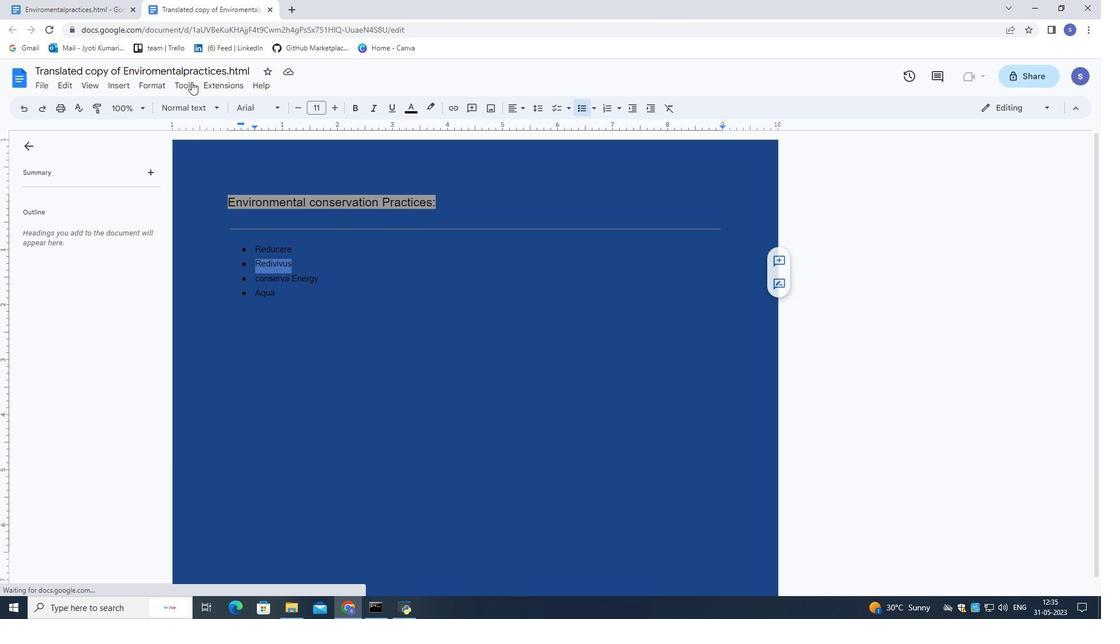
Action: Mouse pressed left at (190, 83)
Screenshot: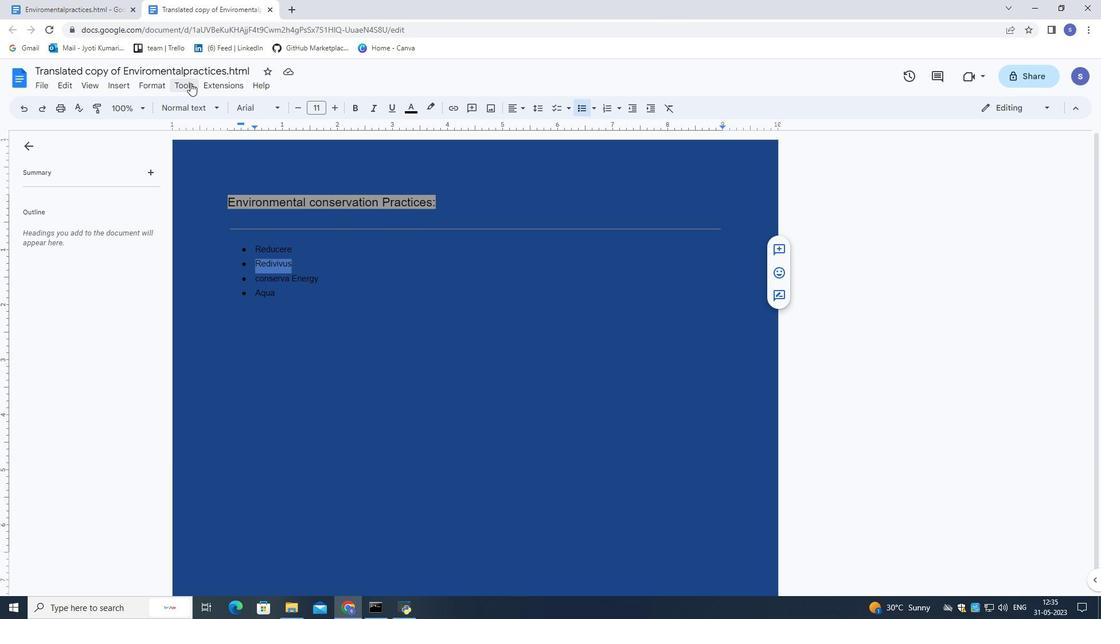 
Action: Mouse moved to (174, 358)
Screenshot: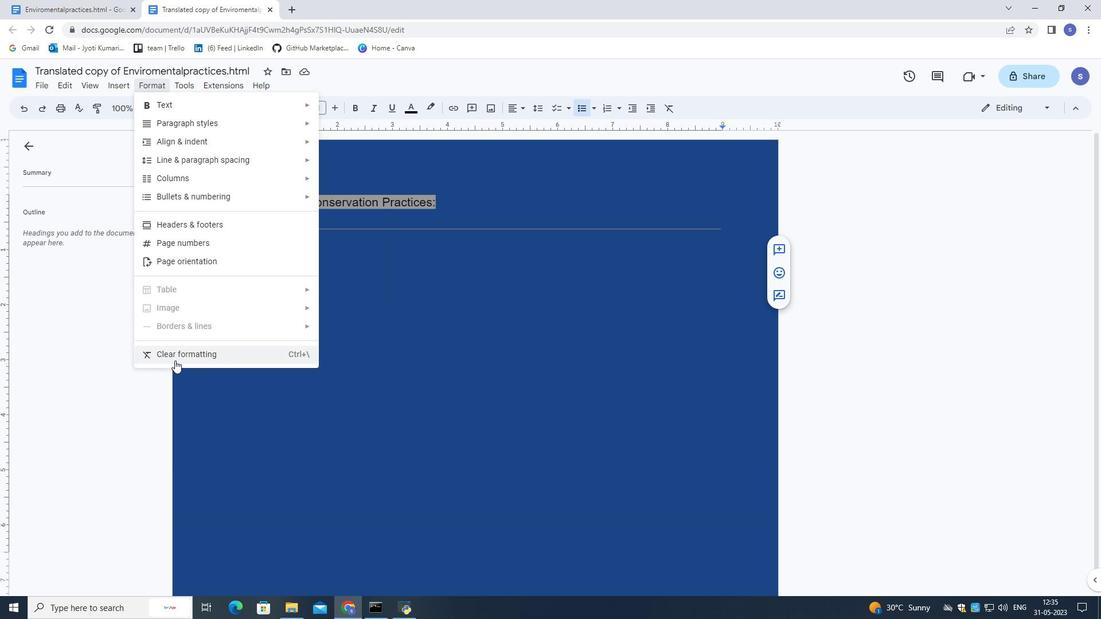 
Action: Mouse pressed left at (174, 358)
Screenshot: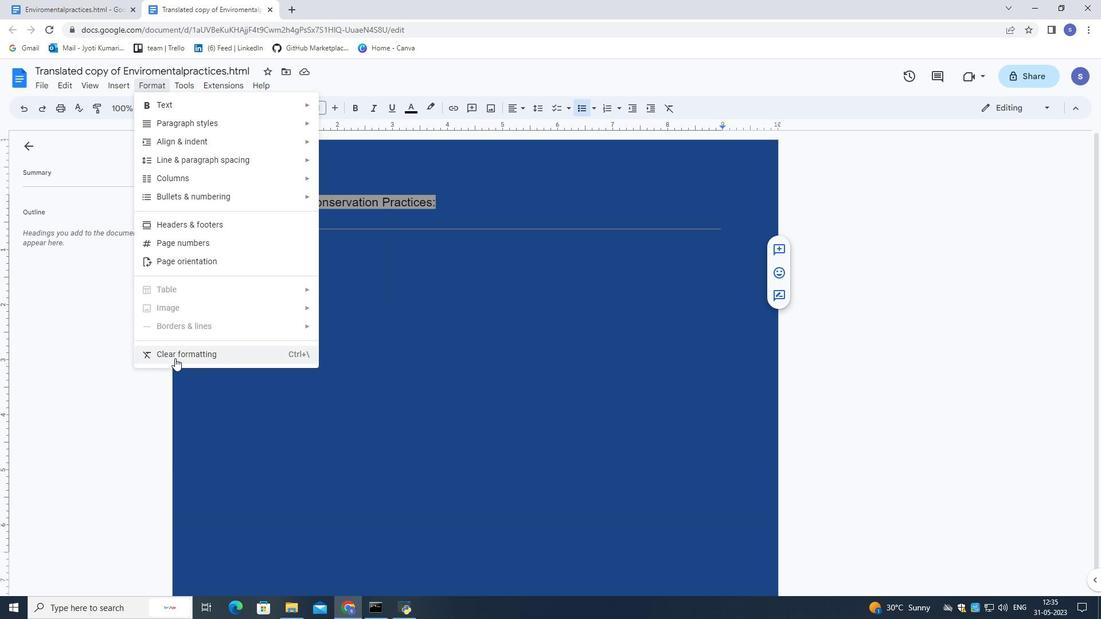 
Action: Mouse moved to (302, 330)
Screenshot: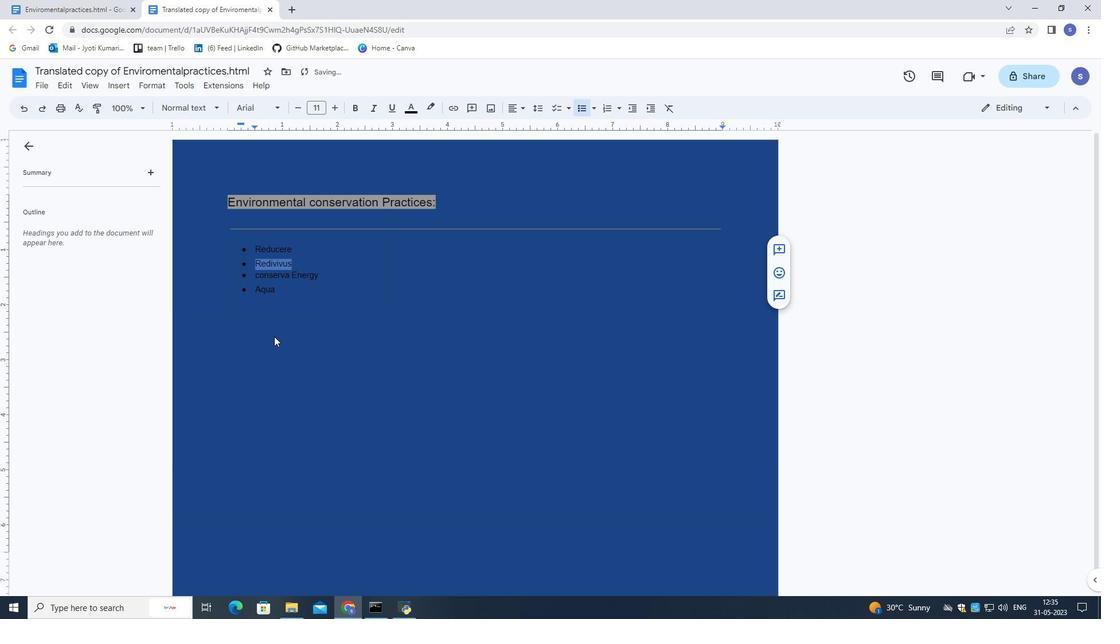 
Action: Mouse pressed left at (302, 330)
Screenshot: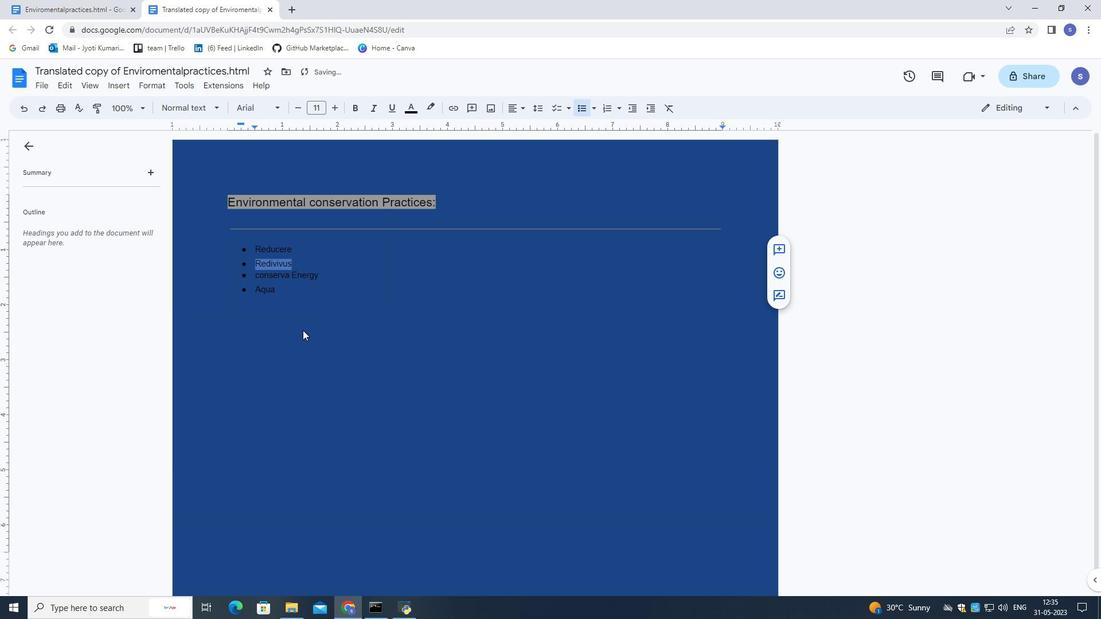 
Action: Mouse moved to (303, 329)
Screenshot: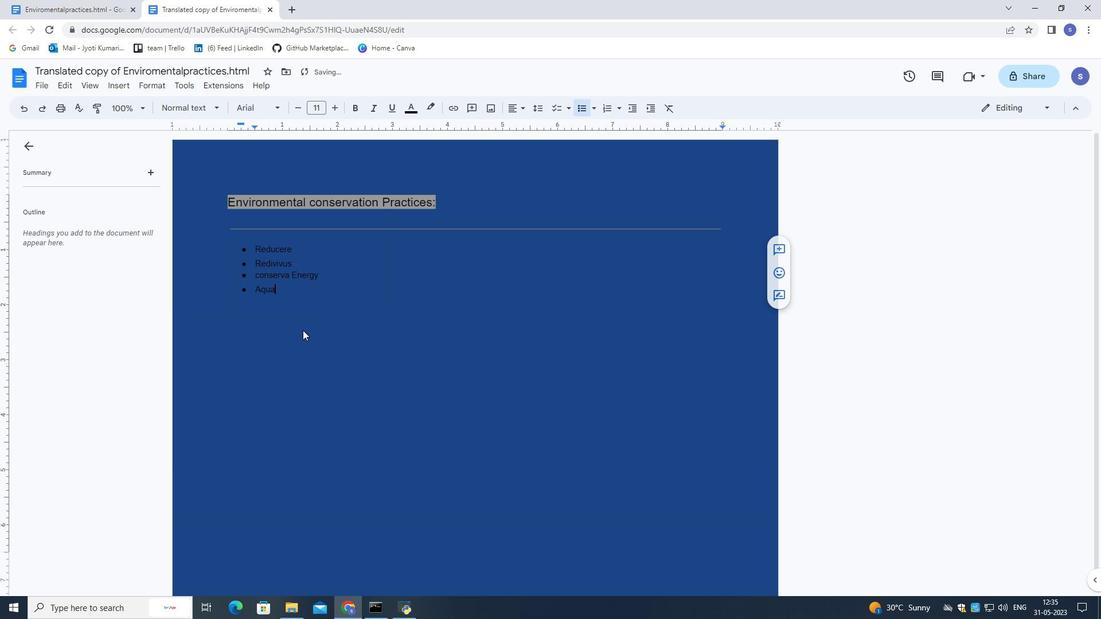 
